 Task: Find connections with filter location Werl with filter topic #coronaviruswith filter profile language French with filter current company Cadila Pharmaceuticals Limited with filter school Deen Dayal Upadhyaya College with filter industry Reupholstery and Furniture Repair with filter service category Resume Writing with filter keywords title Hotel Receptionist
Action: Mouse moved to (520, 75)
Screenshot: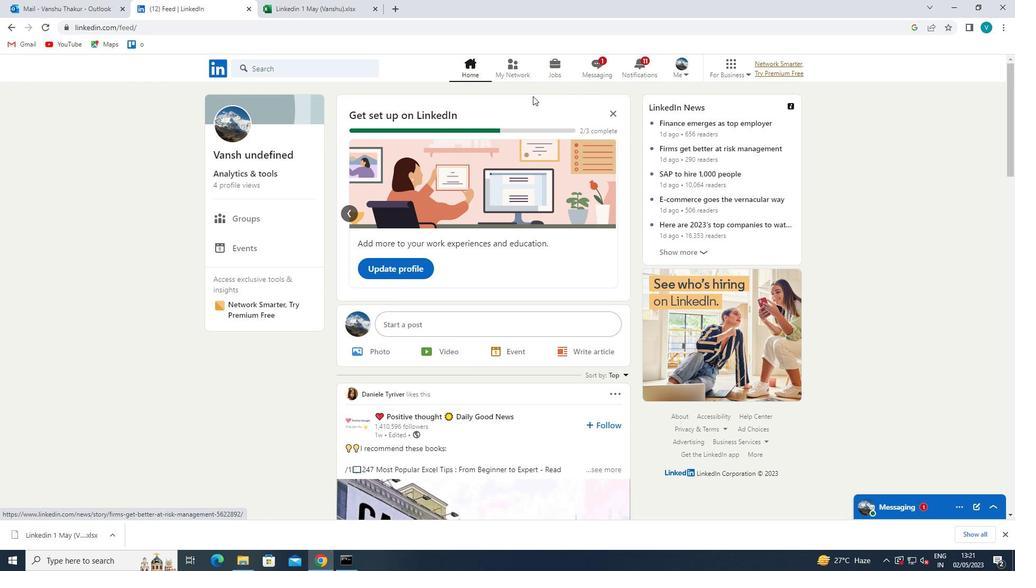 
Action: Mouse pressed left at (520, 75)
Screenshot: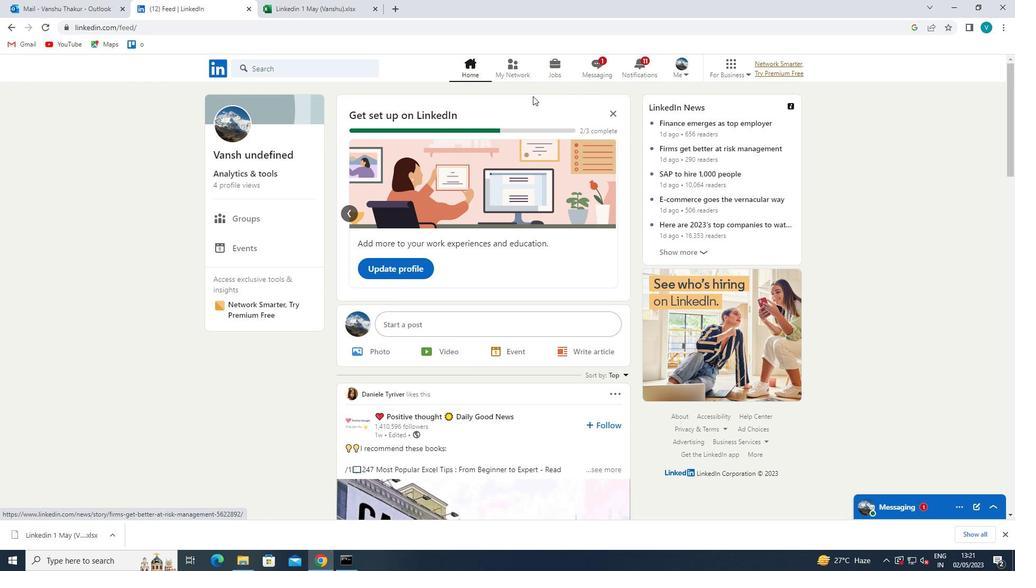 
Action: Mouse moved to (280, 127)
Screenshot: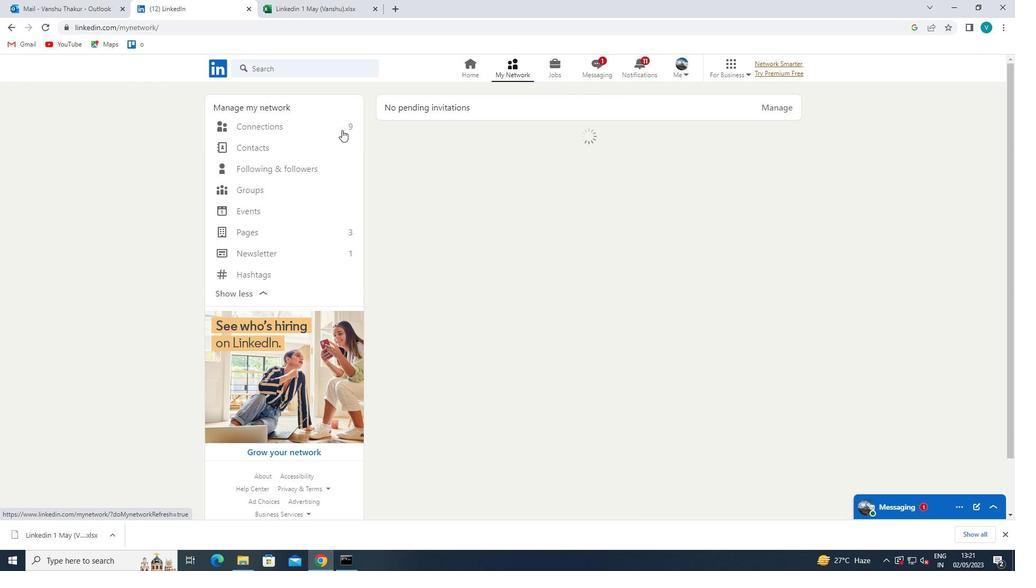
Action: Mouse pressed left at (280, 127)
Screenshot: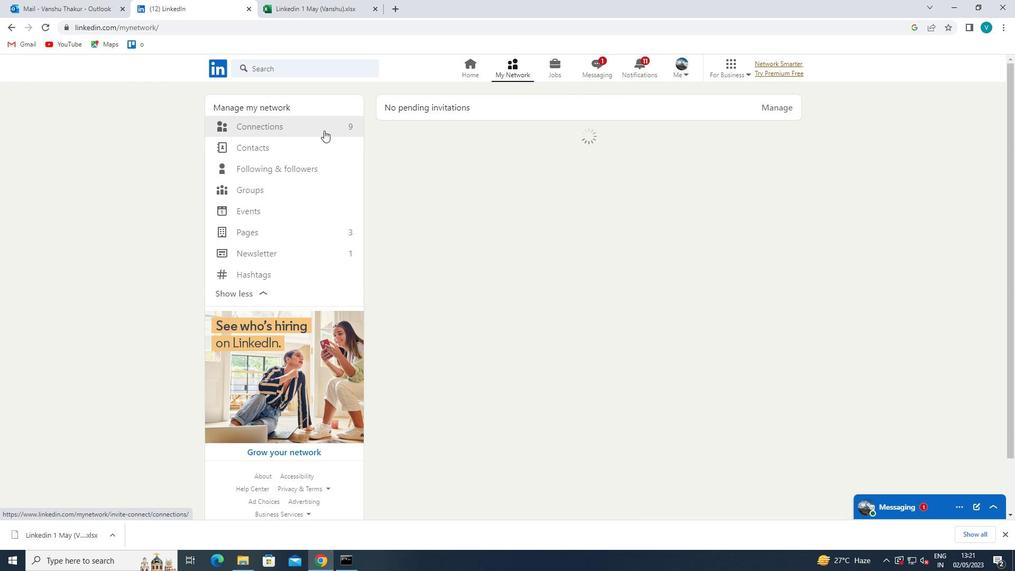 
Action: Mouse moved to (583, 127)
Screenshot: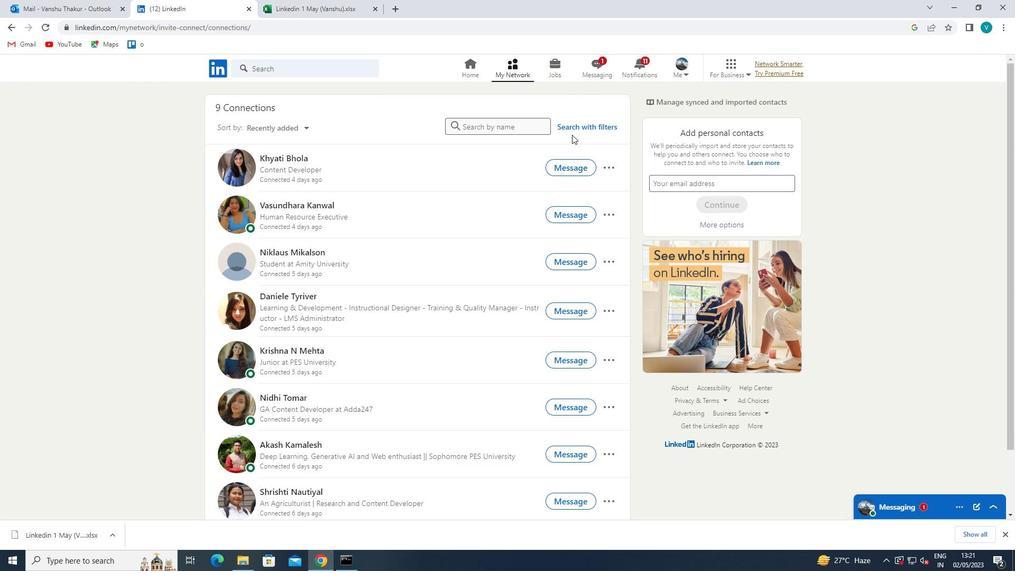 
Action: Mouse pressed left at (583, 127)
Screenshot: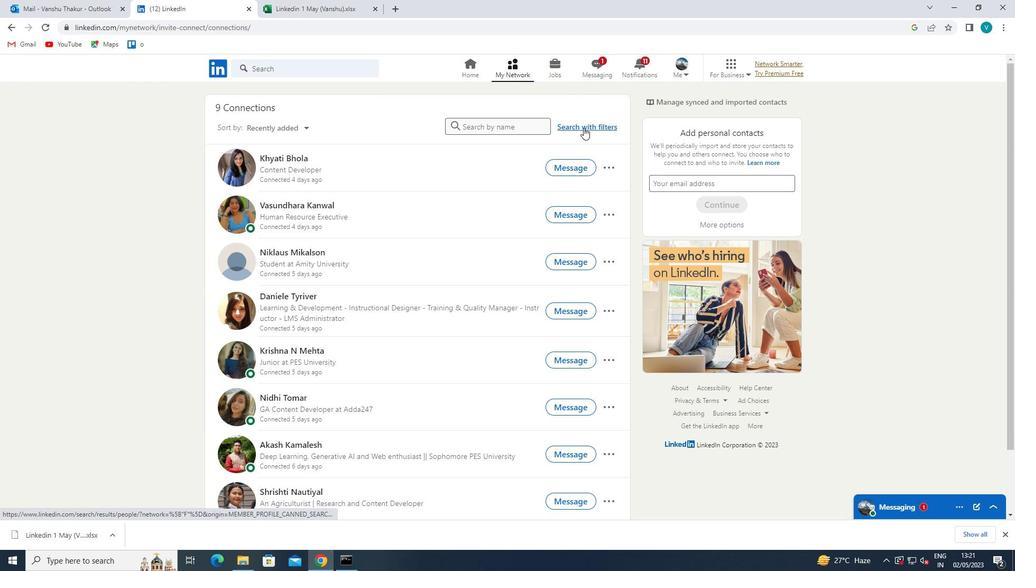 
Action: Mouse moved to (507, 102)
Screenshot: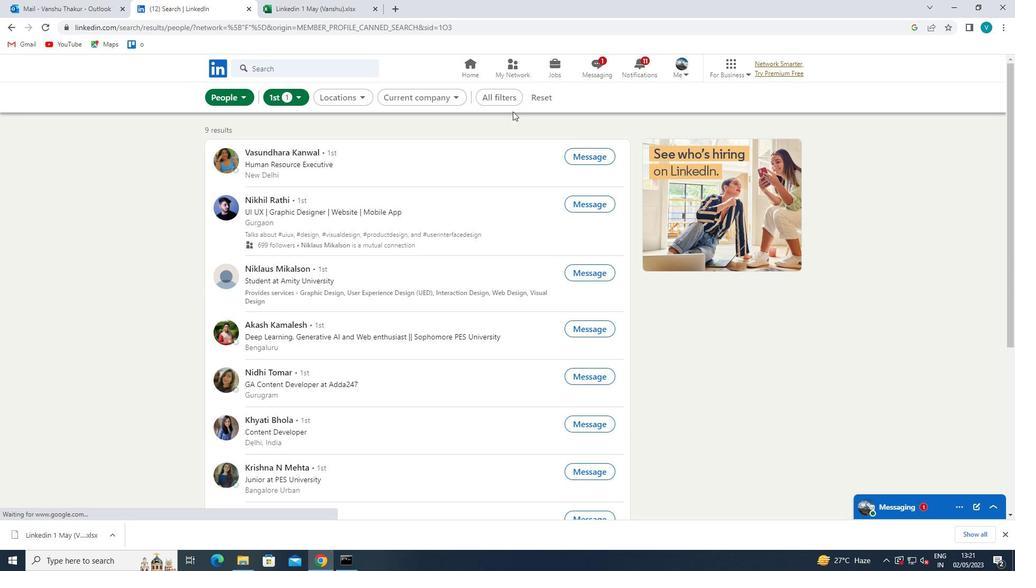 
Action: Mouse pressed left at (507, 102)
Screenshot: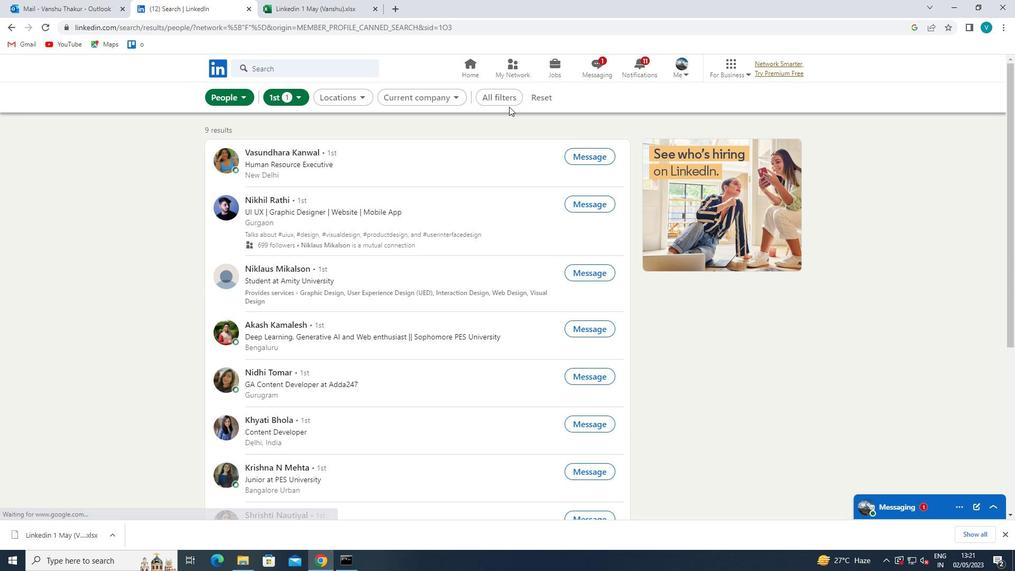 
Action: Mouse moved to (785, 223)
Screenshot: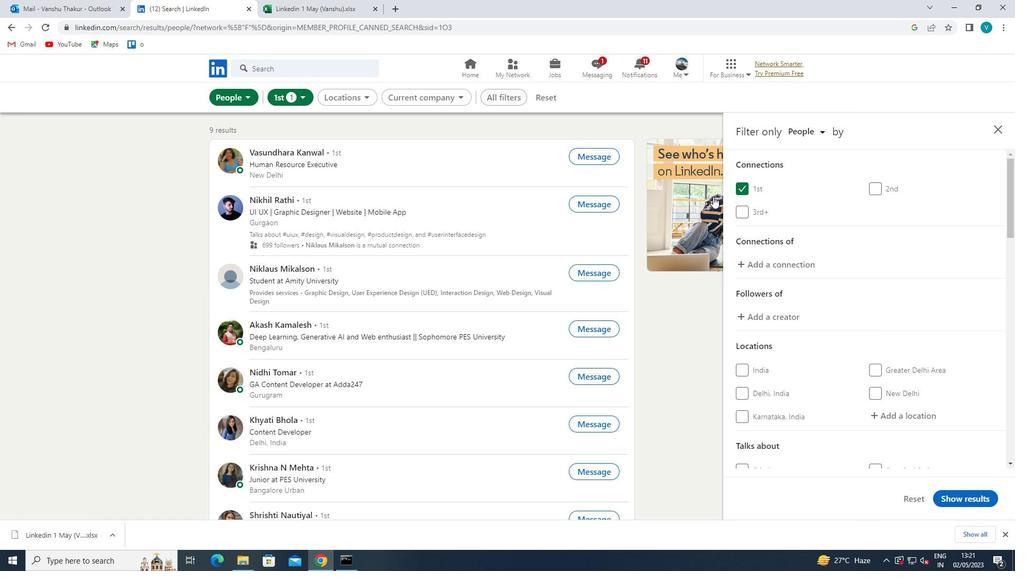 
Action: Mouse scrolled (785, 222) with delta (0, 0)
Screenshot: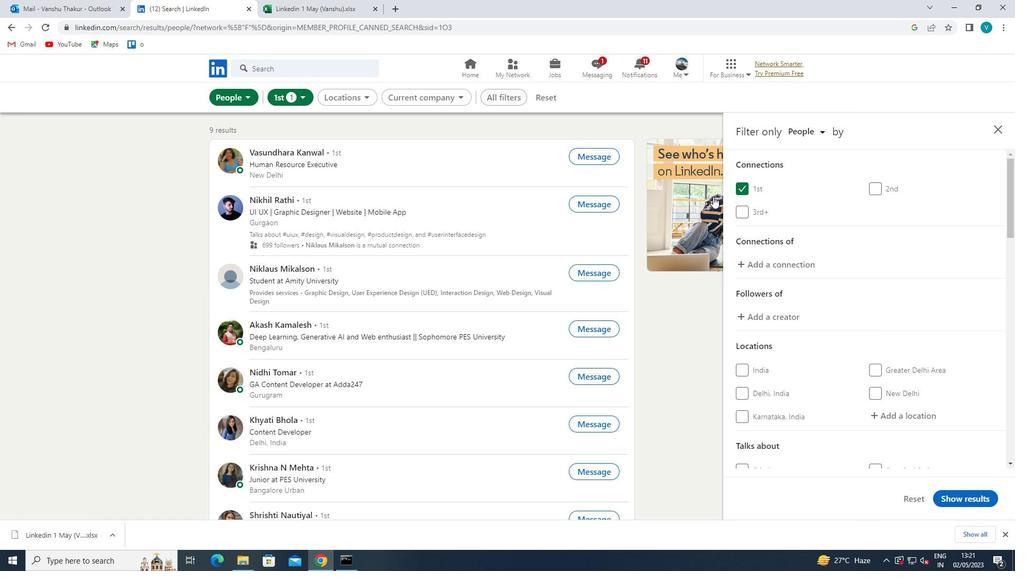 
Action: Mouse moved to (890, 361)
Screenshot: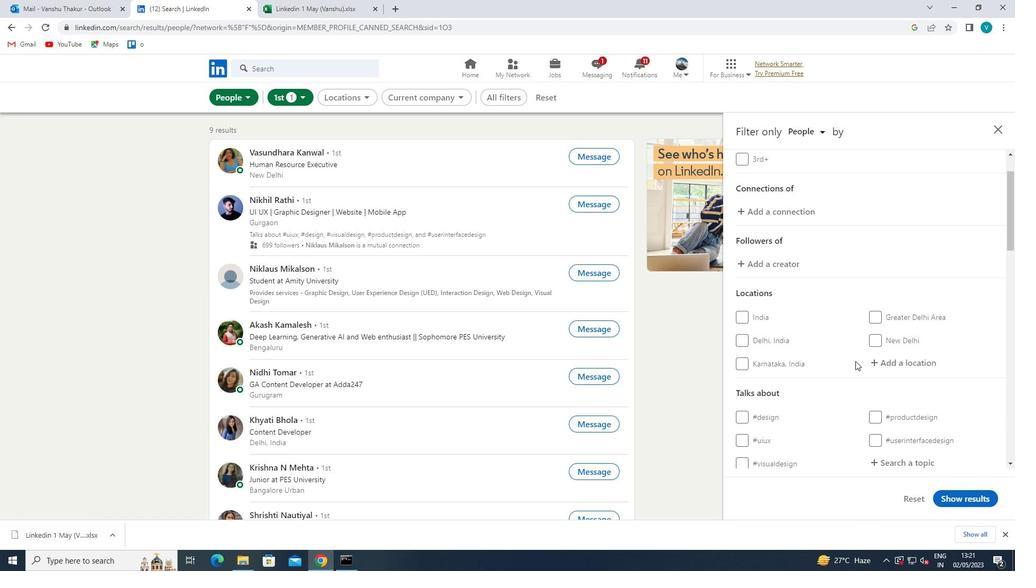 
Action: Mouse pressed left at (890, 361)
Screenshot: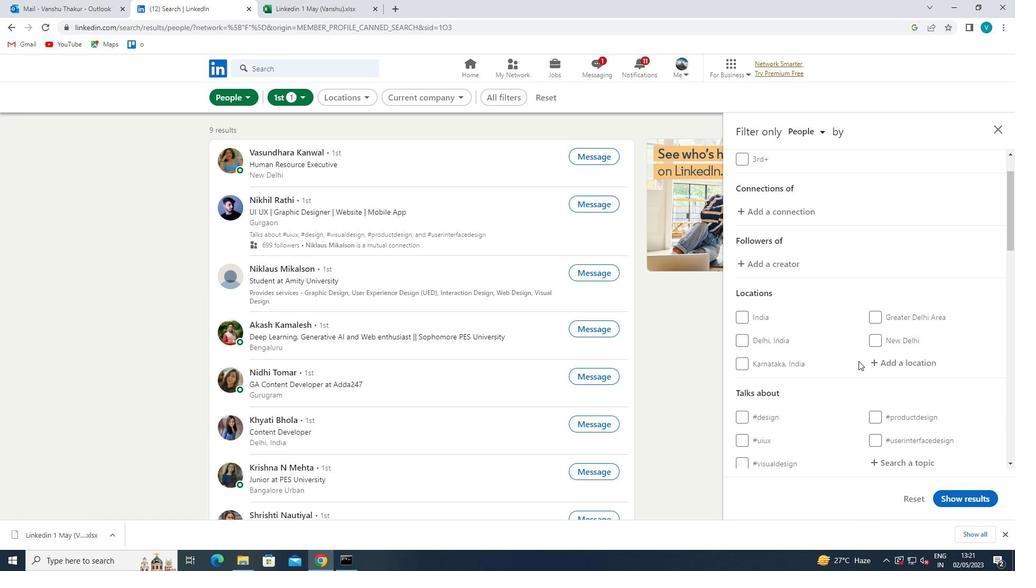 
Action: Mouse moved to (890, 360)
Screenshot: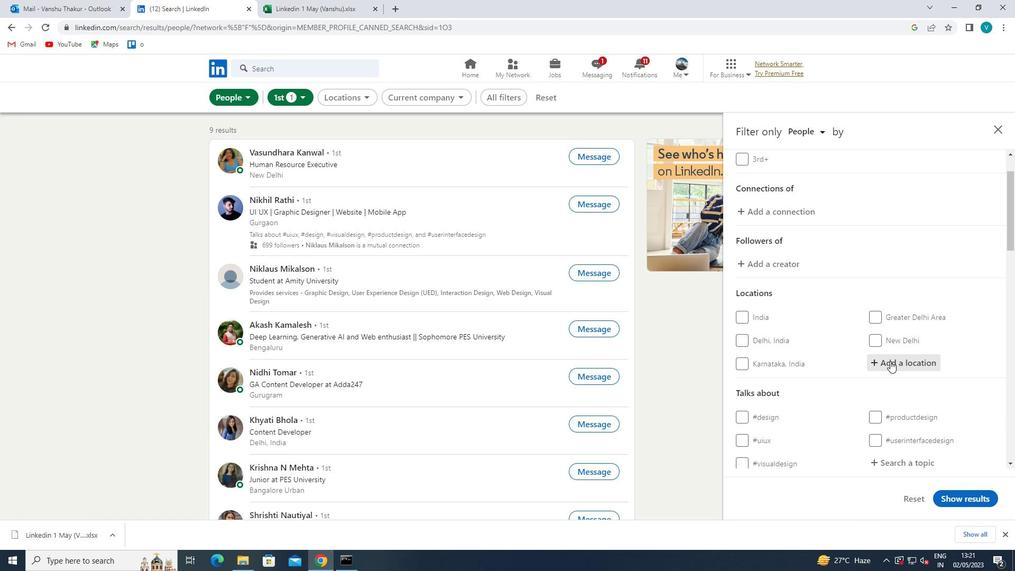 
Action: Key pressed <Key.shift>WERL
Screenshot: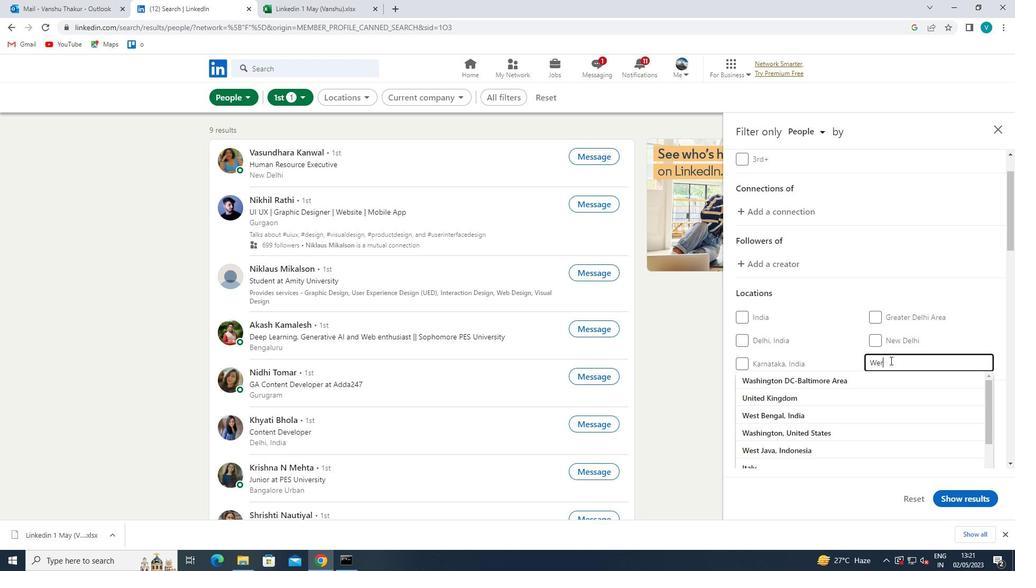 
Action: Mouse moved to (846, 381)
Screenshot: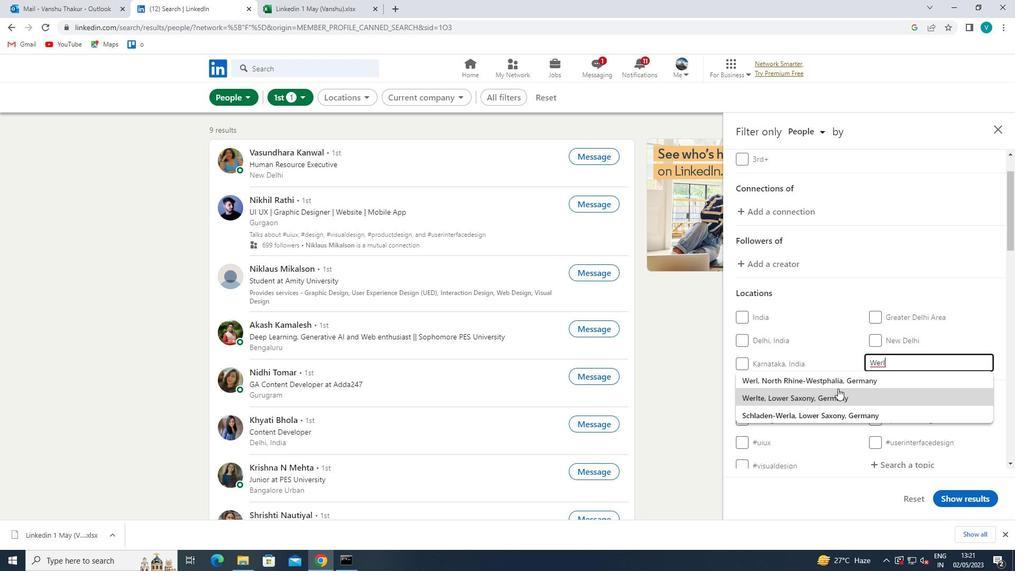 
Action: Mouse pressed left at (846, 381)
Screenshot: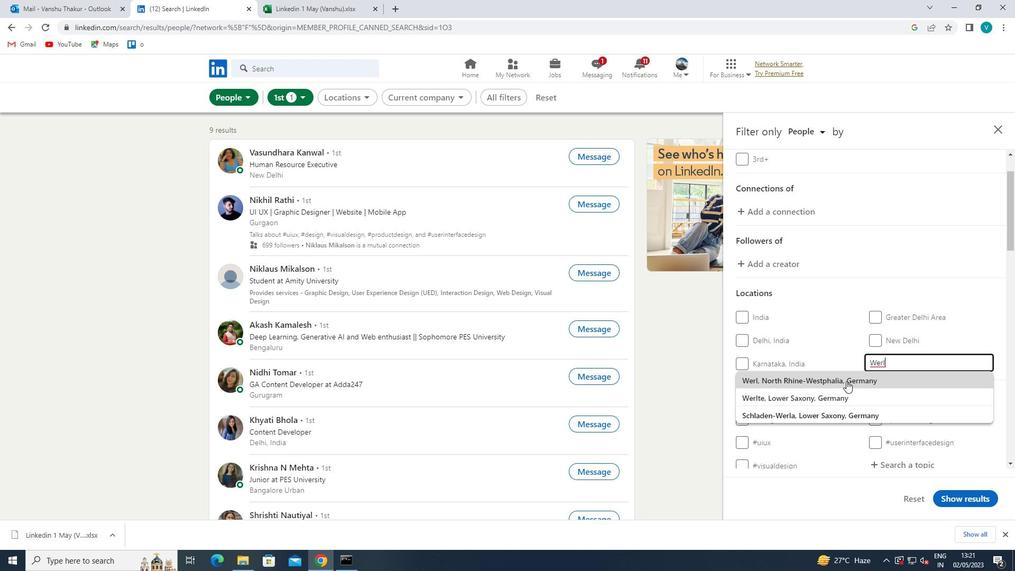 
Action: Mouse moved to (874, 349)
Screenshot: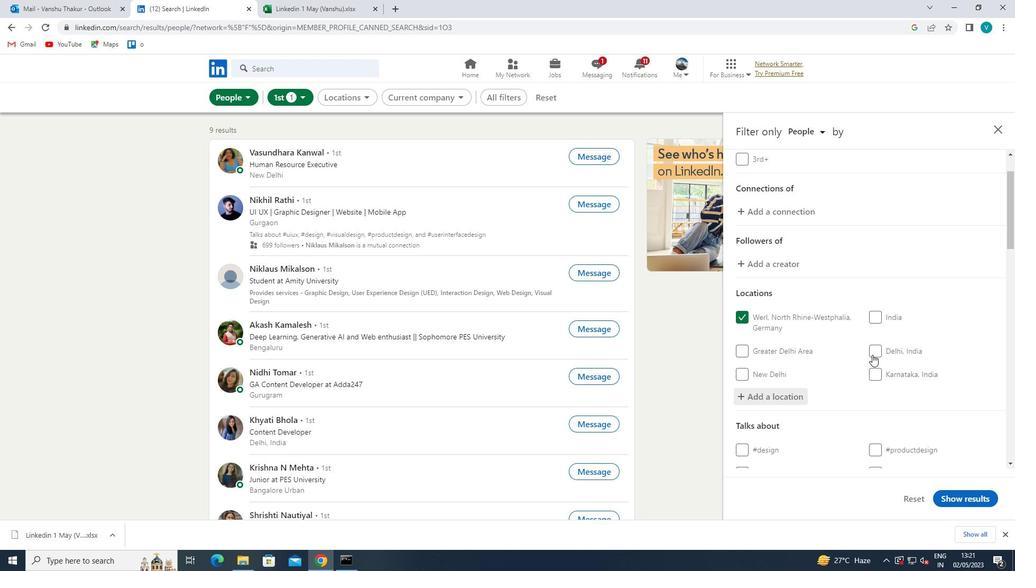 
Action: Mouse scrolled (874, 348) with delta (0, 0)
Screenshot: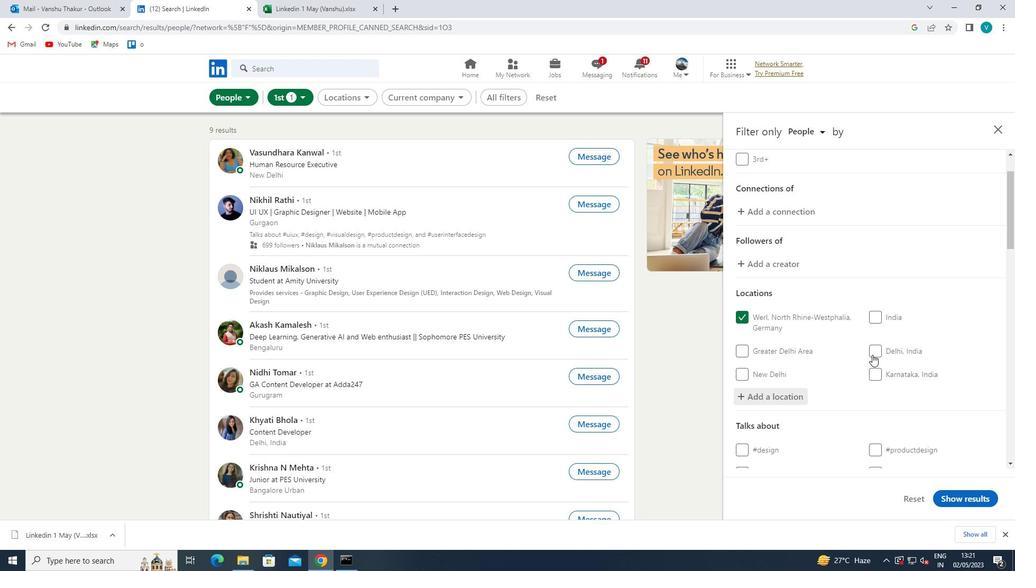 
Action: Mouse scrolled (874, 348) with delta (0, 0)
Screenshot: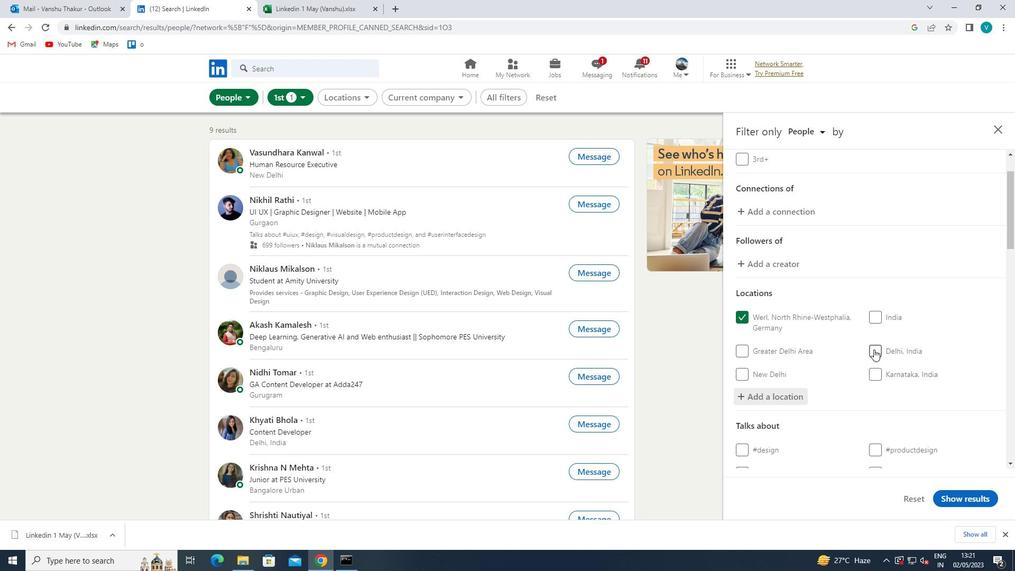 
Action: Mouse scrolled (874, 348) with delta (0, 0)
Screenshot: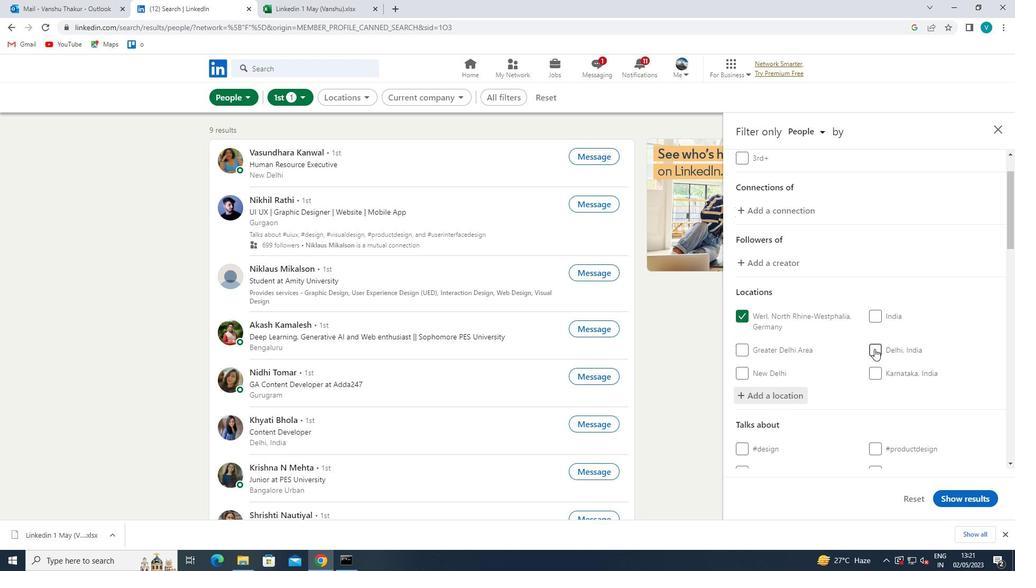 
Action: Mouse scrolled (874, 348) with delta (0, 0)
Screenshot: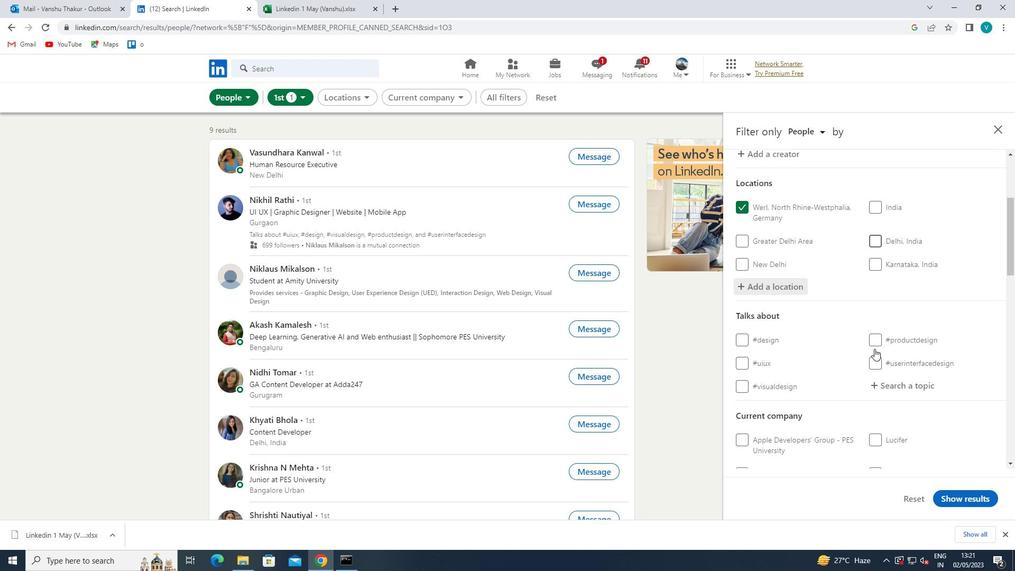 
Action: Mouse moved to (905, 279)
Screenshot: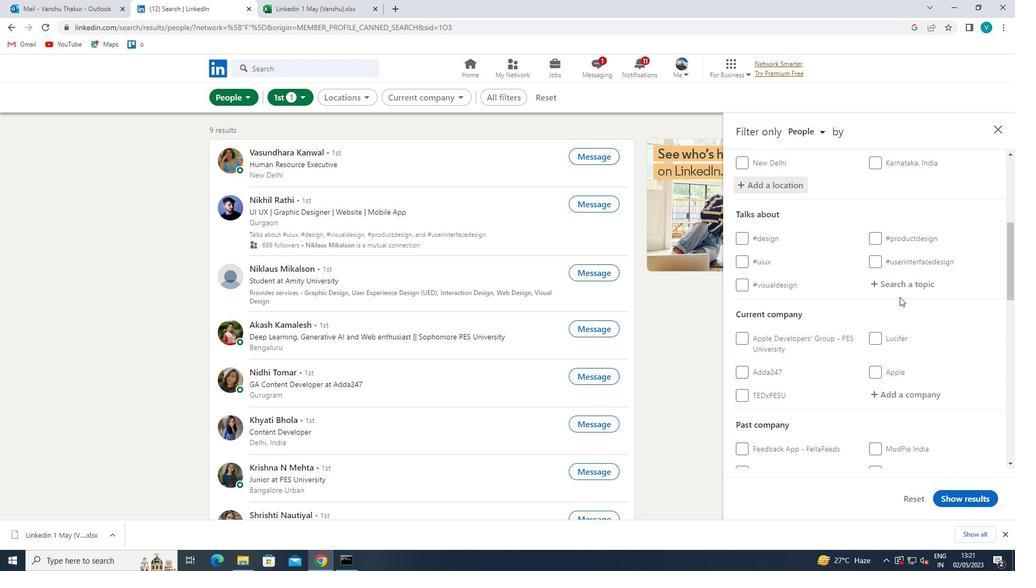 
Action: Mouse pressed left at (905, 279)
Screenshot: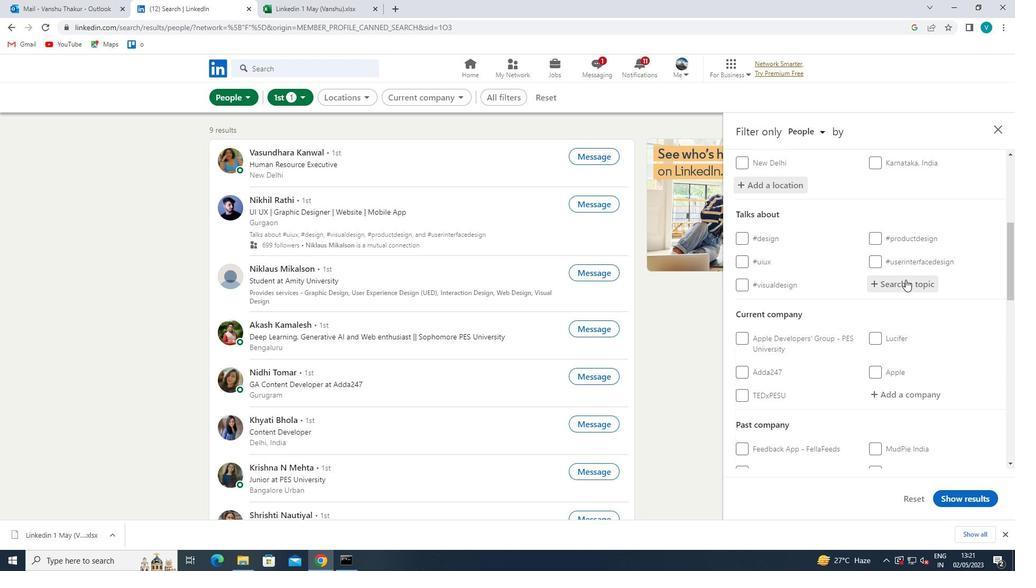
Action: Key pressed <Key.shift>#CORONAVIRUS
Screenshot: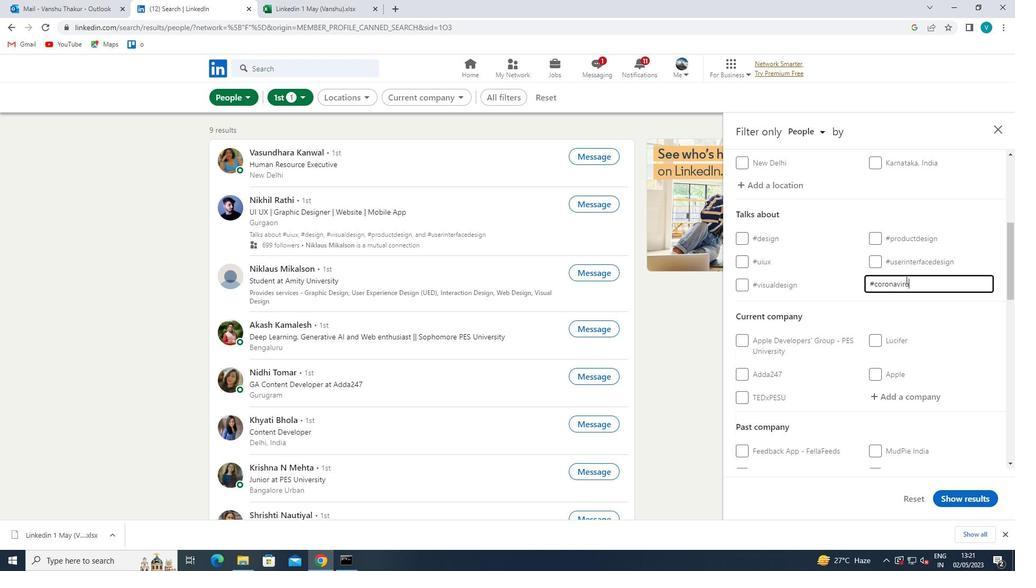 
Action: Mouse moved to (860, 306)
Screenshot: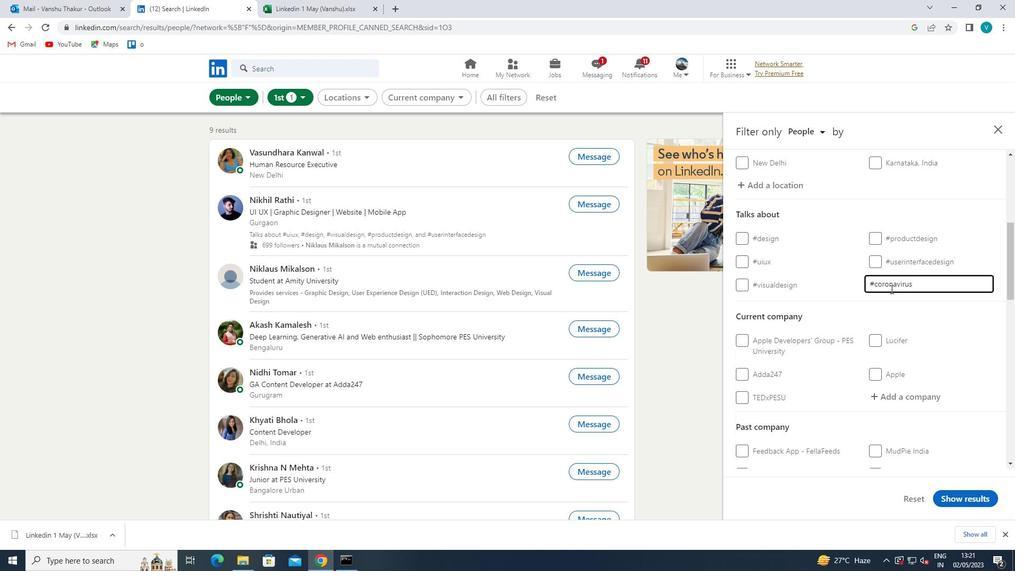 
Action: Mouse pressed left at (860, 306)
Screenshot: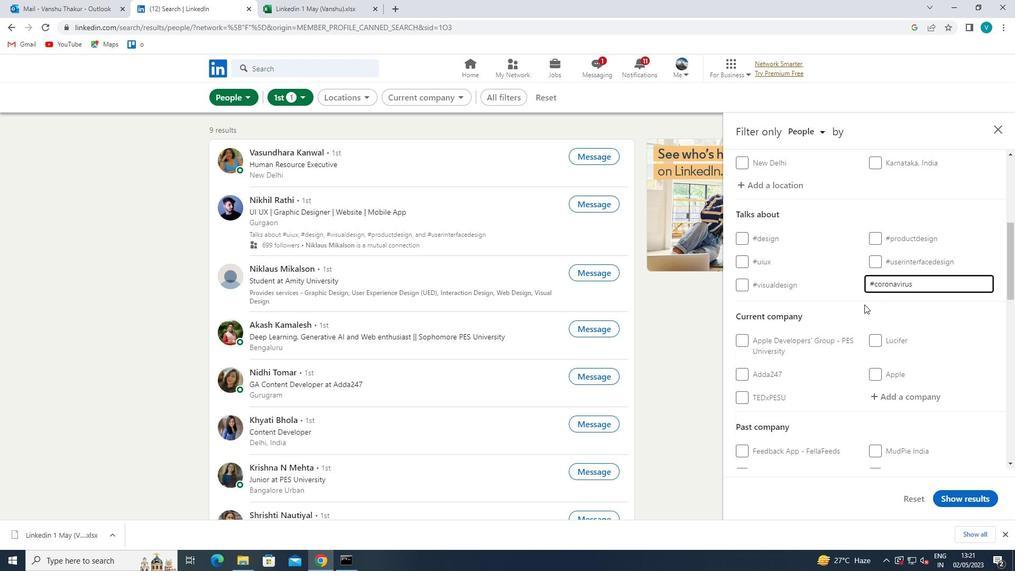 
Action: Mouse scrolled (860, 306) with delta (0, 0)
Screenshot: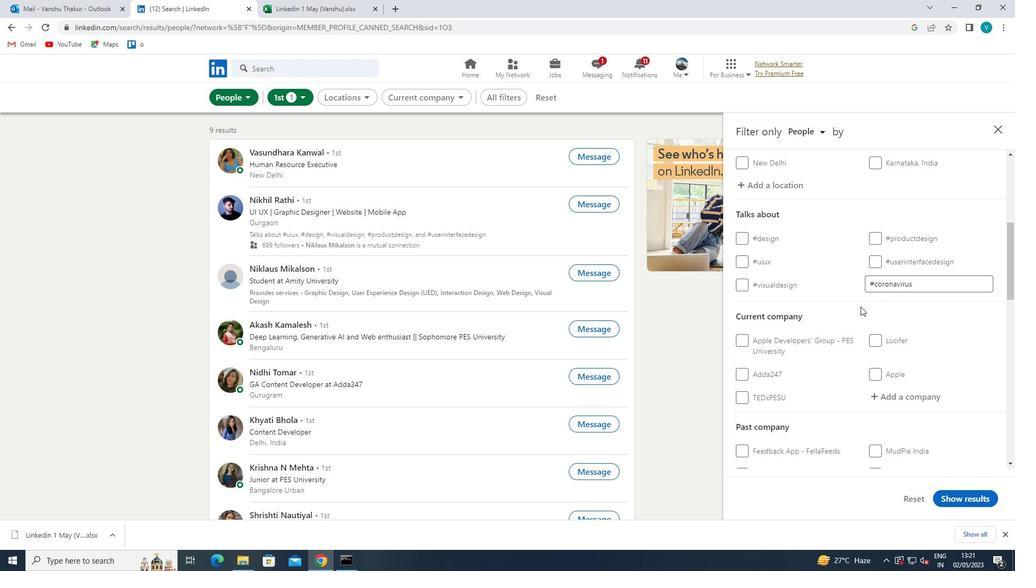
Action: Mouse scrolled (860, 306) with delta (0, 0)
Screenshot: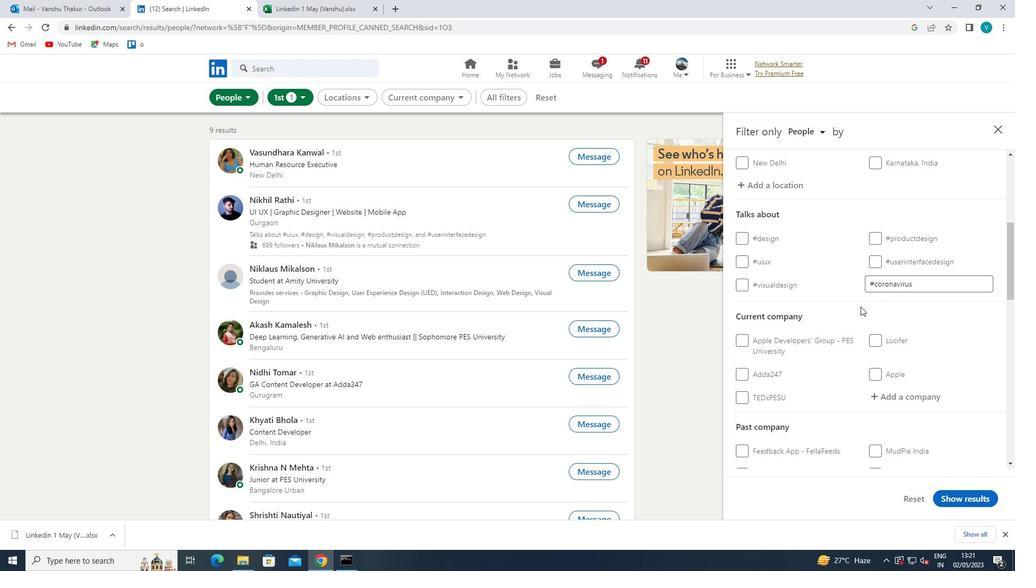 
Action: Mouse scrolled (860, 306) with delta (0, 0)
Screenshot: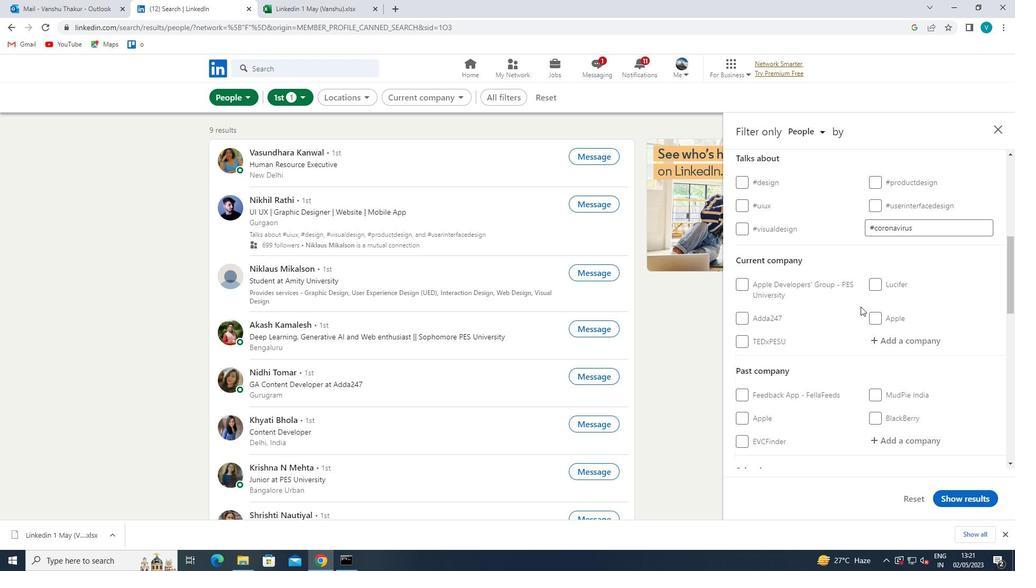 
Action: Mouse moved to (922, 242)
Screenshot: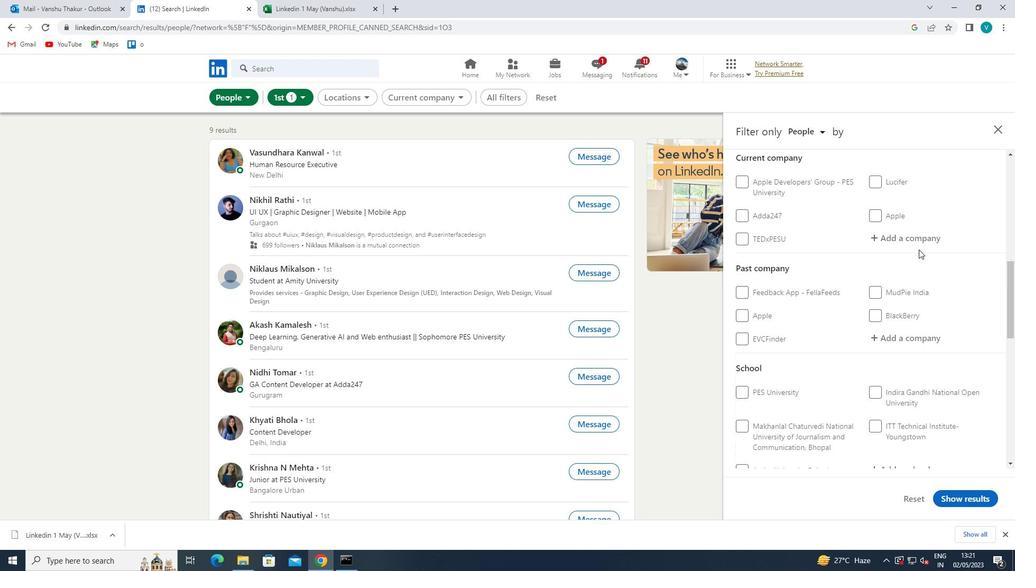 
Action: Mouse pressed left at (922, 242)
Screenshot: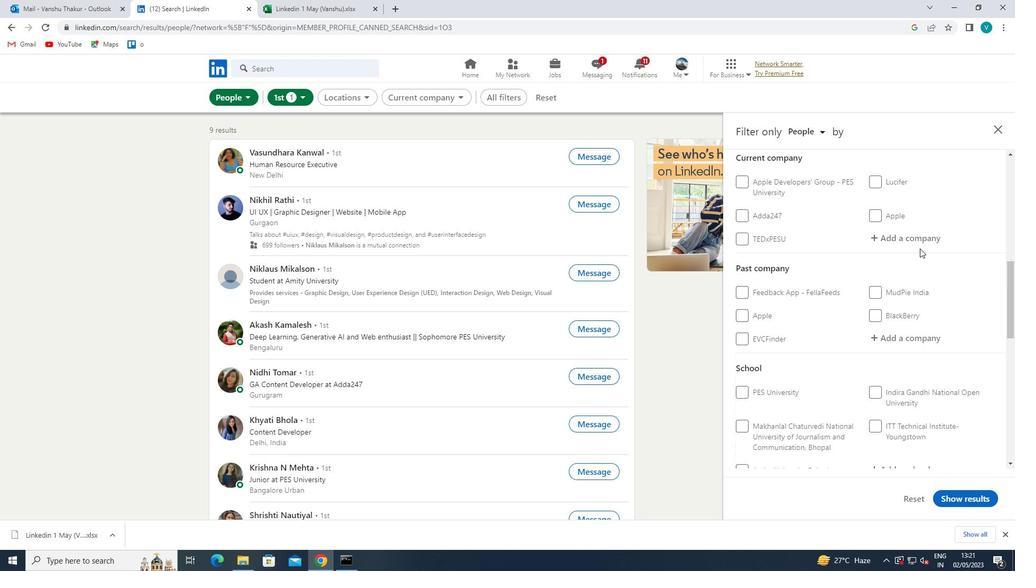 
Action: Key pressed <Key.shift>CADILA
Screenshot: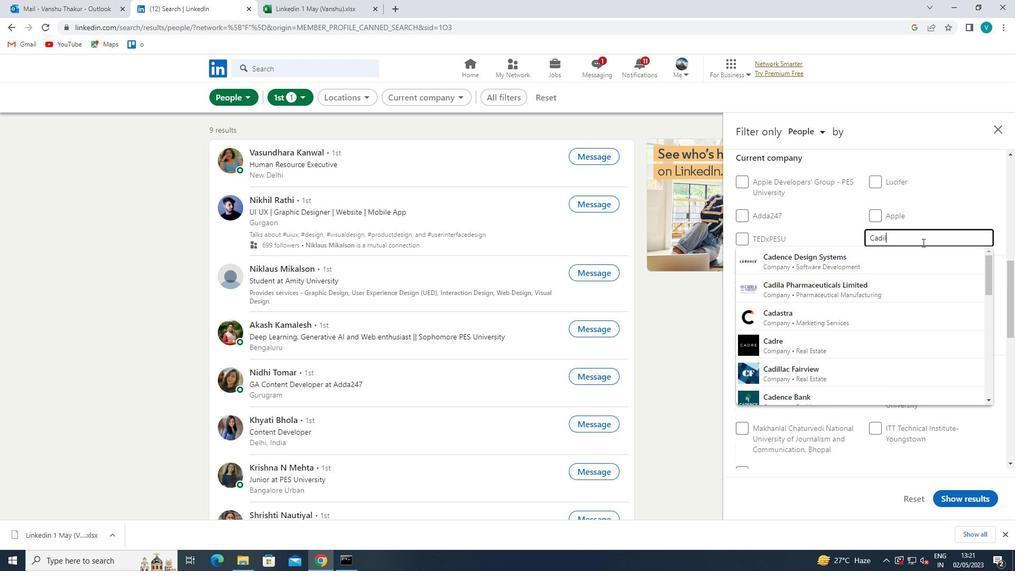 
Action: Mouse moved to (919, 255)
Screenshot: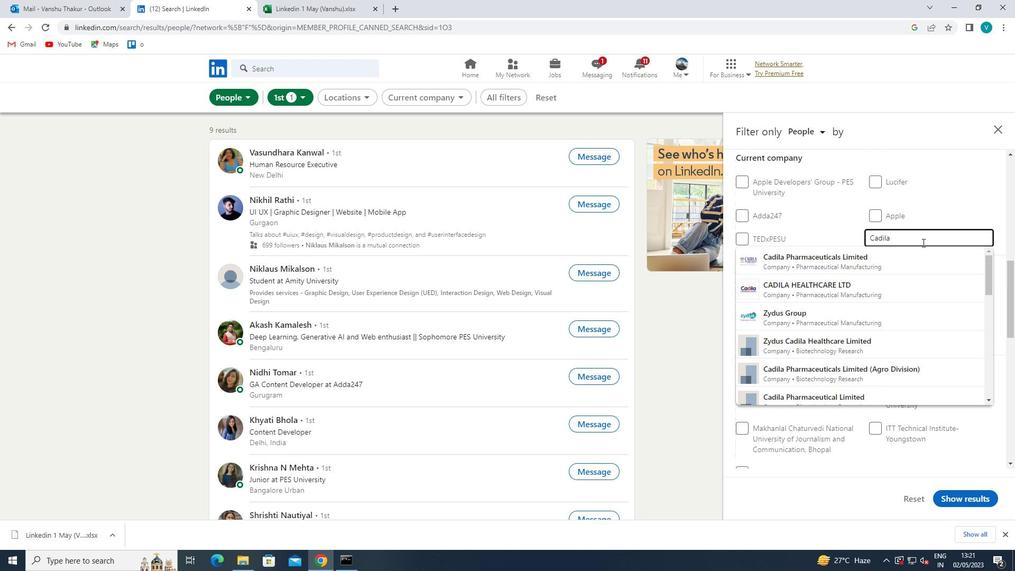 
Action: Mouse pressed left at (919, 255)
Screenshot: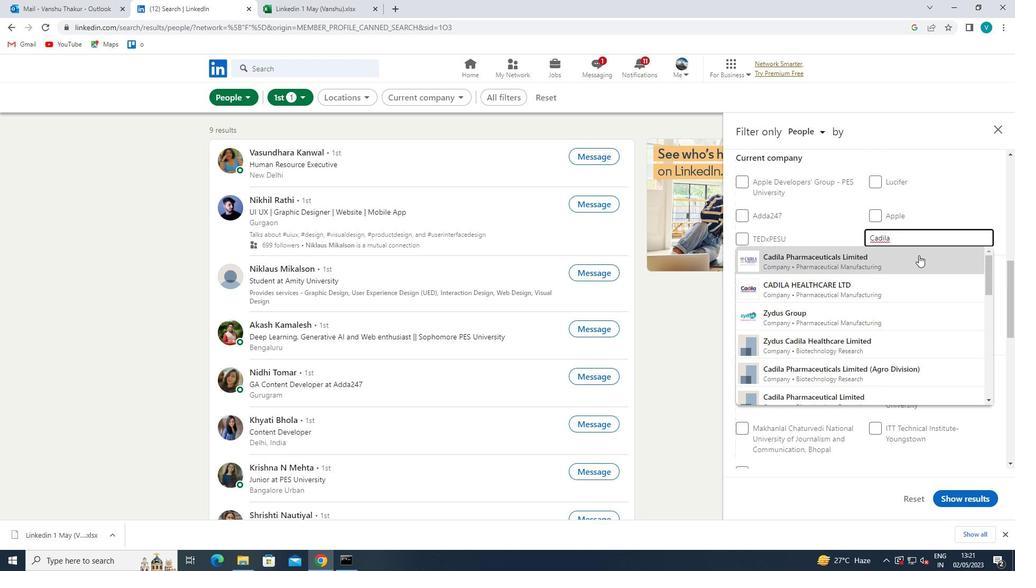 
Action: Mouse moved to (841, 295)
Screenshot: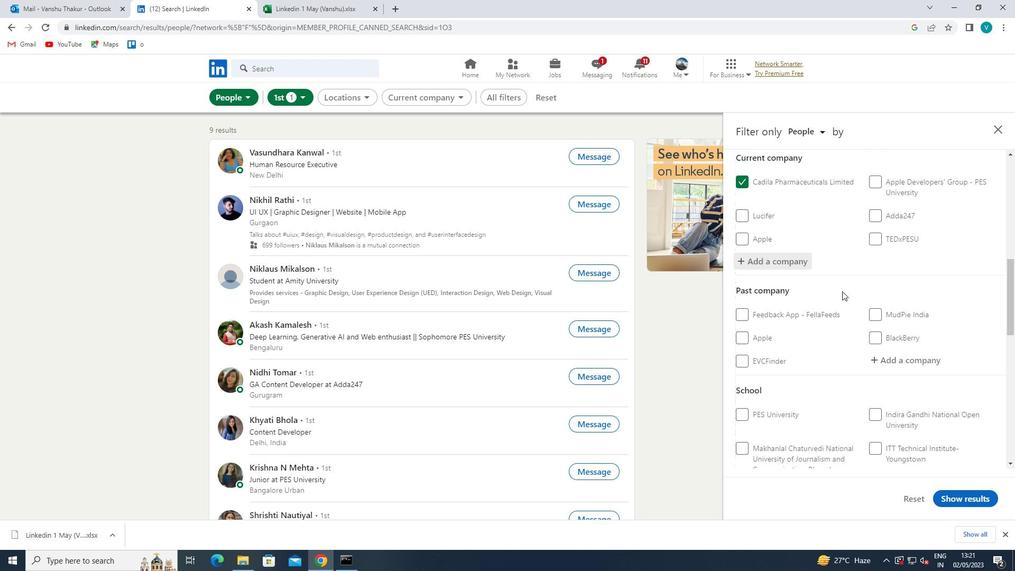 
Action: Mouse scrolled (841, 294) with delta (0, 0)
Screenshot: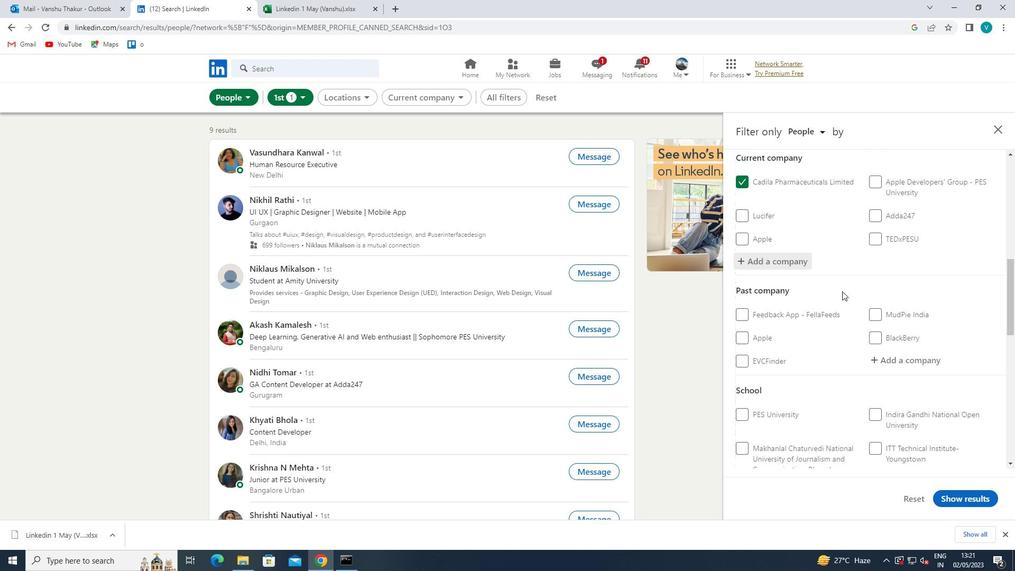 
Action: Mouse scrolled (841, 294) with delta (0, 0)
Screenshot: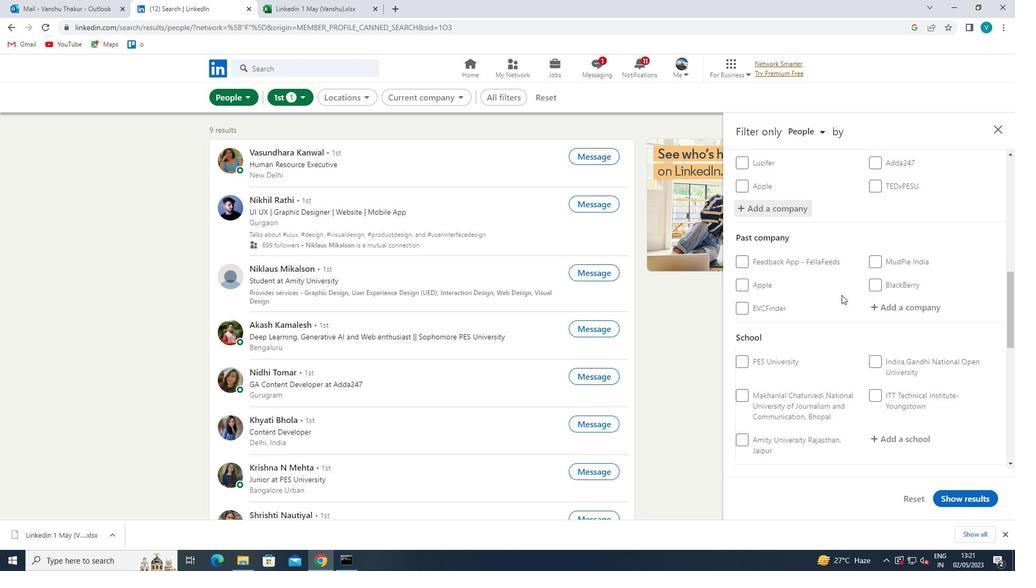 
Action: Mouse scrolled (841, 294) with delta (0, 0)
Screenshot: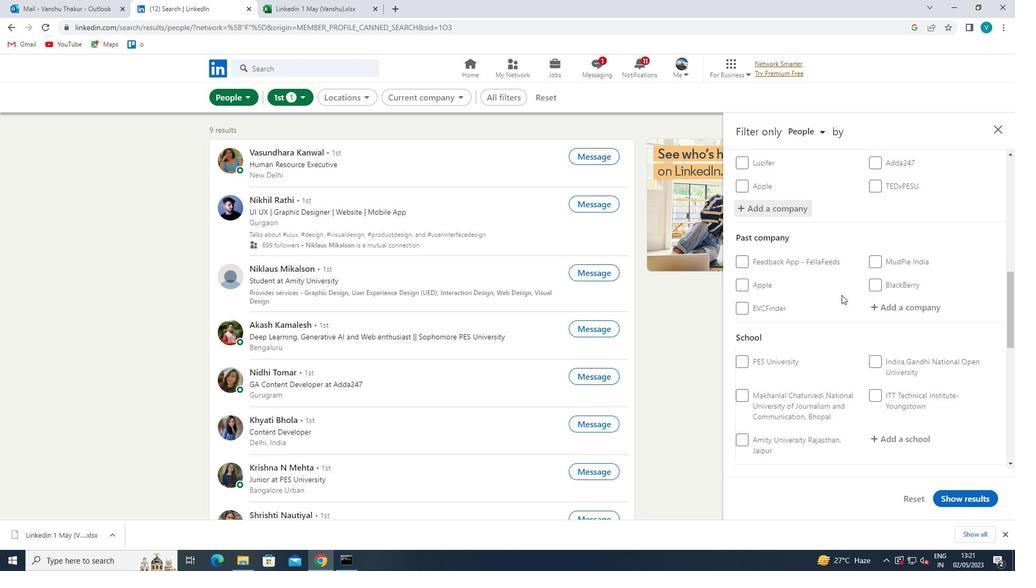 
Action: Mouse moved to (890, 334)
Screenshot: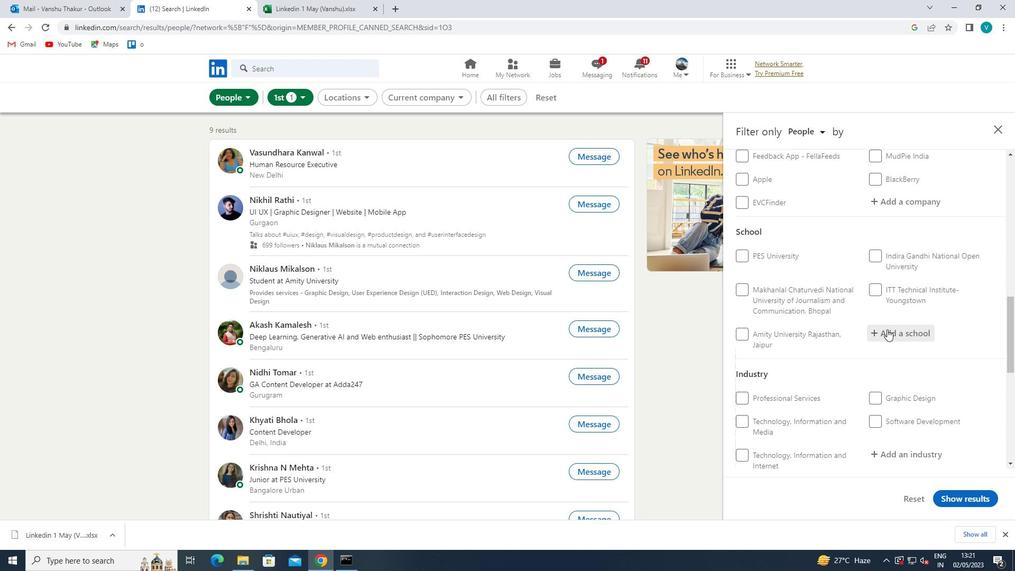 
Action: Mouse pressed left at (890, 334)
Screenshot: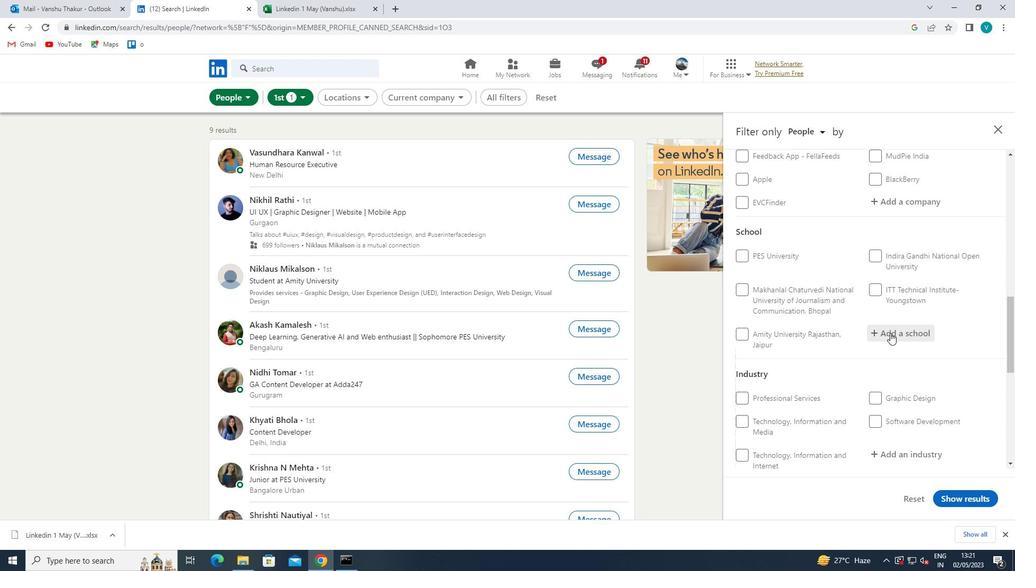 
Action: Key pressed <Key.shift>DEEN<Key.space><Key.shift>DAYAL<Key.space>
Screenshot: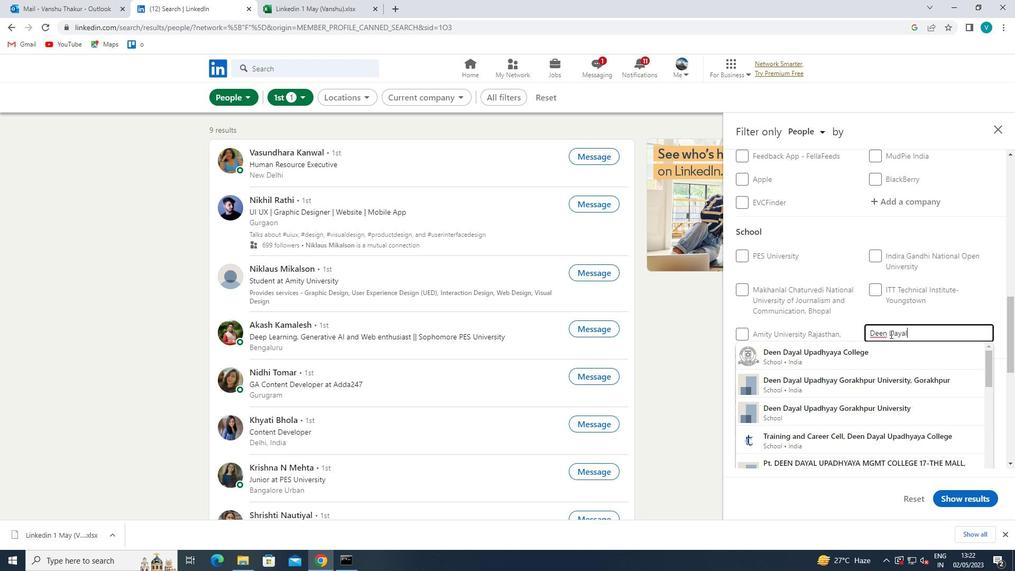 
Action: Mouse moved to (891, 356)
Screenshot: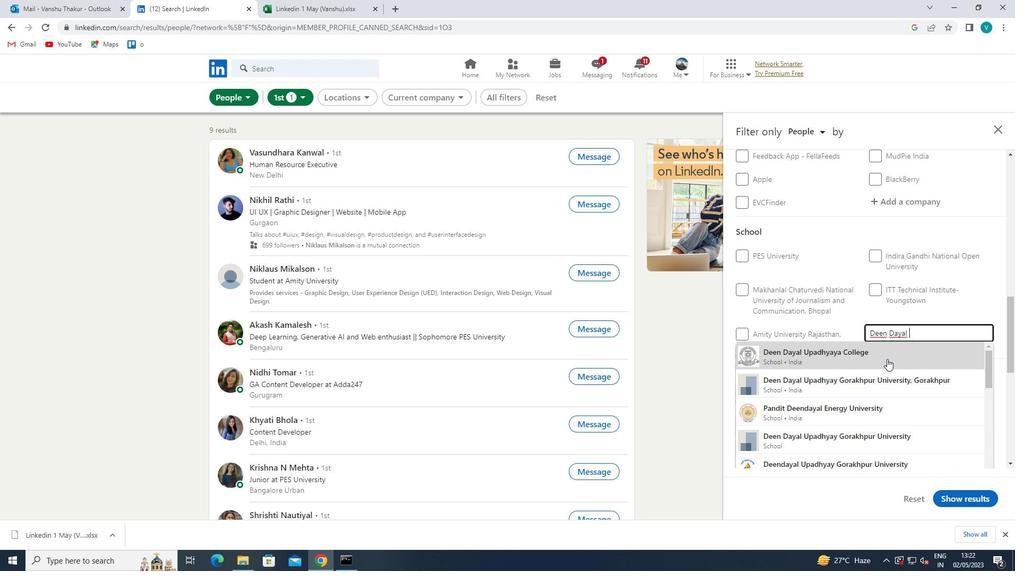 
Action: Mouse pressed left at (891, 356)
Screenshot: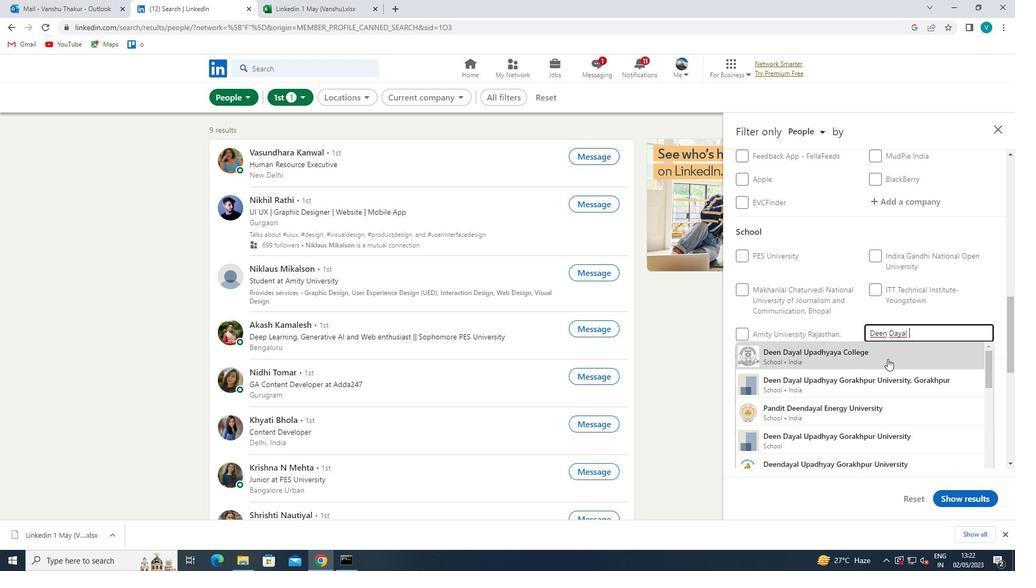 
Action: Mouse moved to (926, 327)
Screenshot: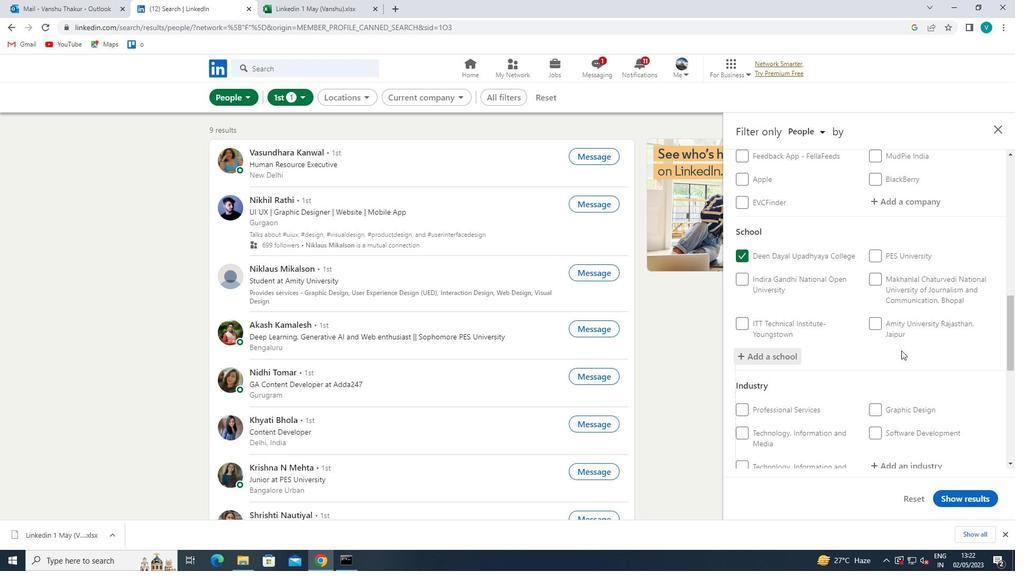 
Action: Mouse scrolled (926, 327) with delta (0, 0)
Screenshot: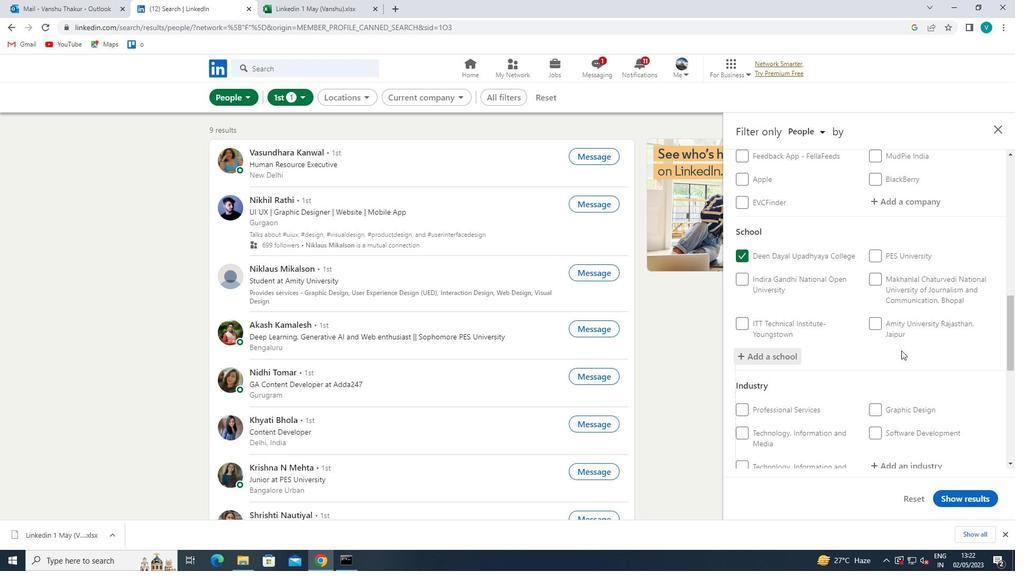 
Action: Mouse moved to (927, 326)
Screenshot: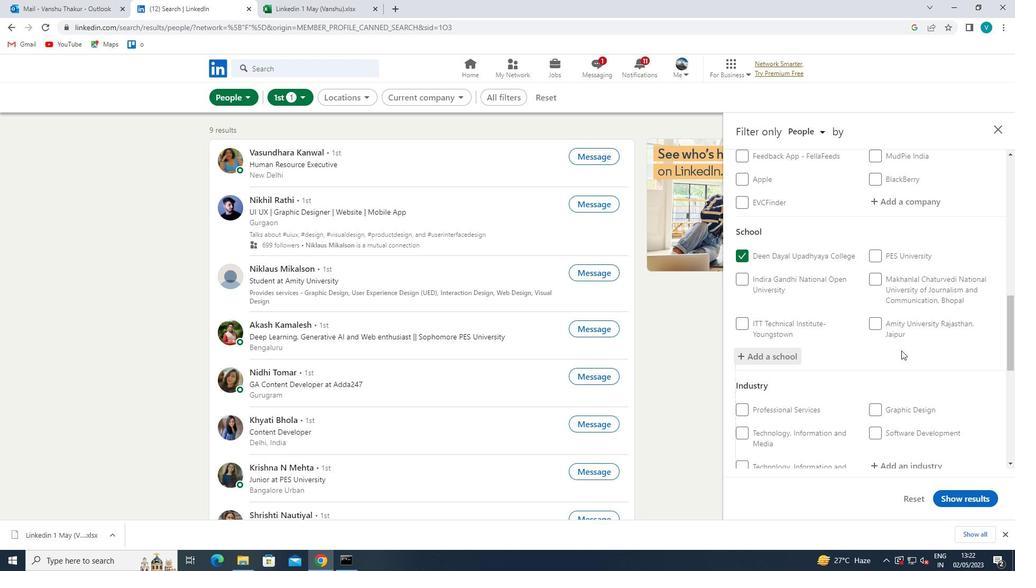 
Action: Mouse scrolled (927, 326) with delta (0, 0)
Screenshot: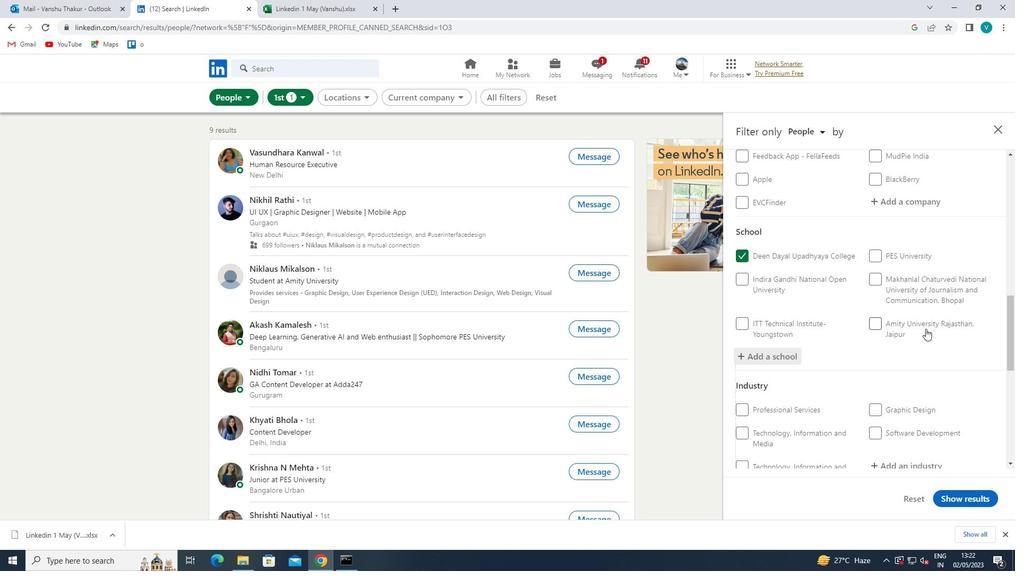 
Action: Mouse moved to (928, 350)
Screenshot: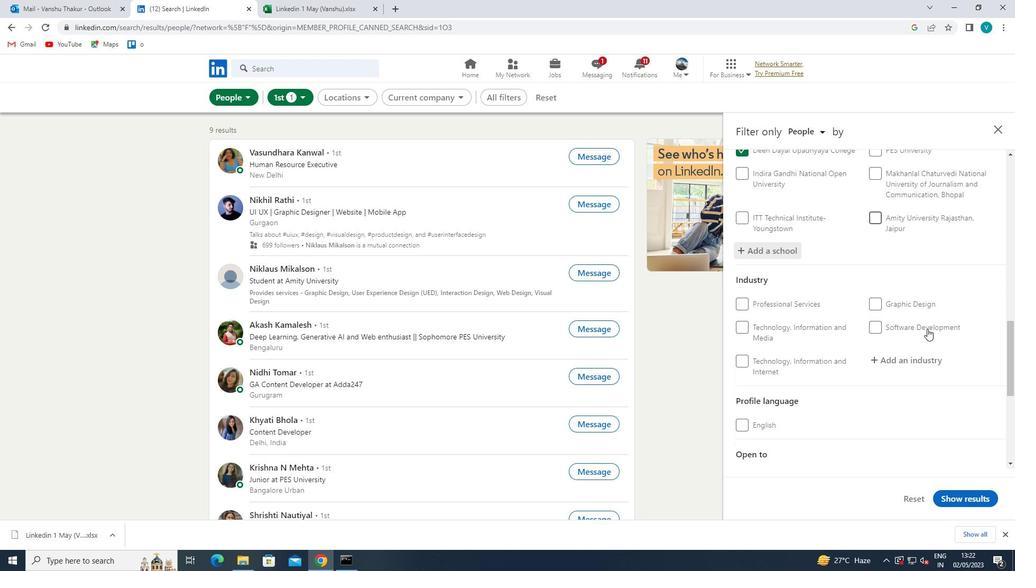 
Action: Mouse pressed left at (928, 350)
Screenshot: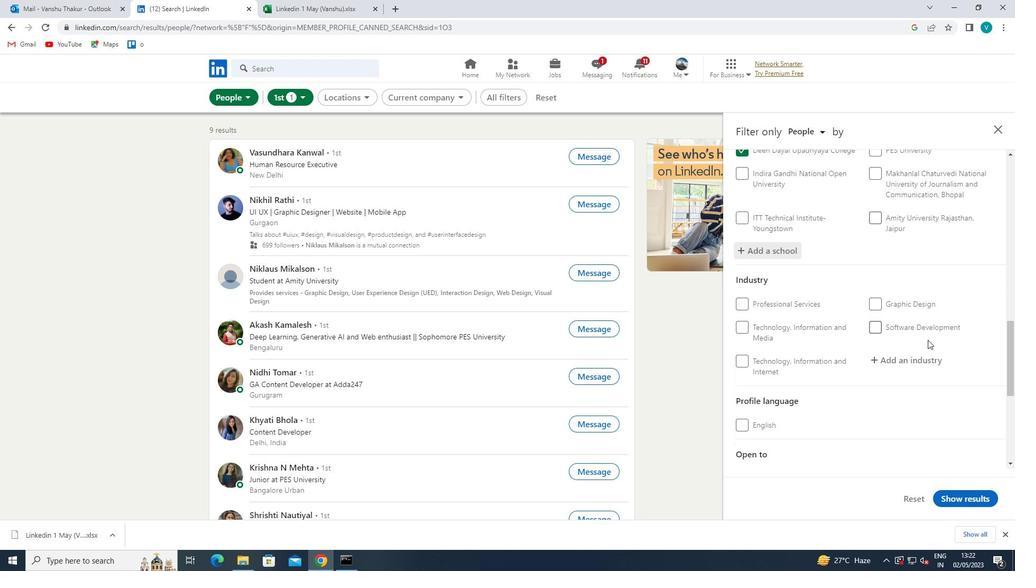 
Action: Mouse moved to (928, 356)
Screenshot: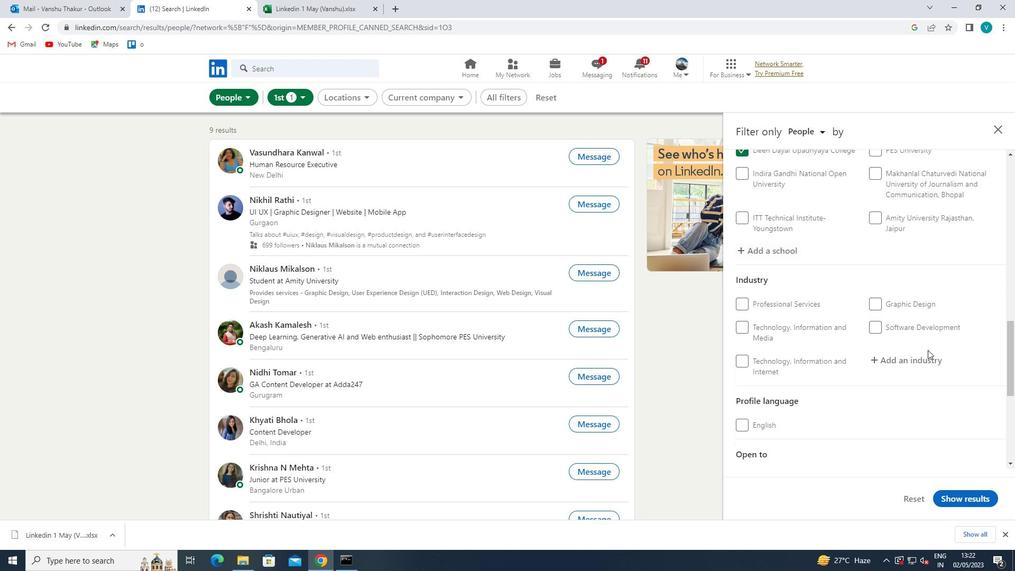 
Action: Mouse pressed left at (928, 356)
Screenshot: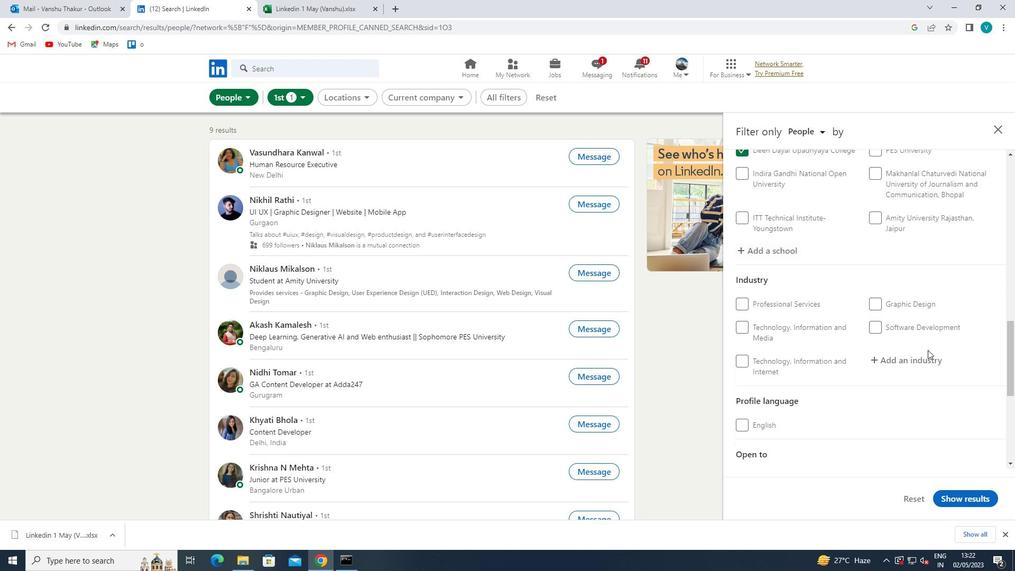 
Action: Mouse moved to (928, 356)
Screenshot: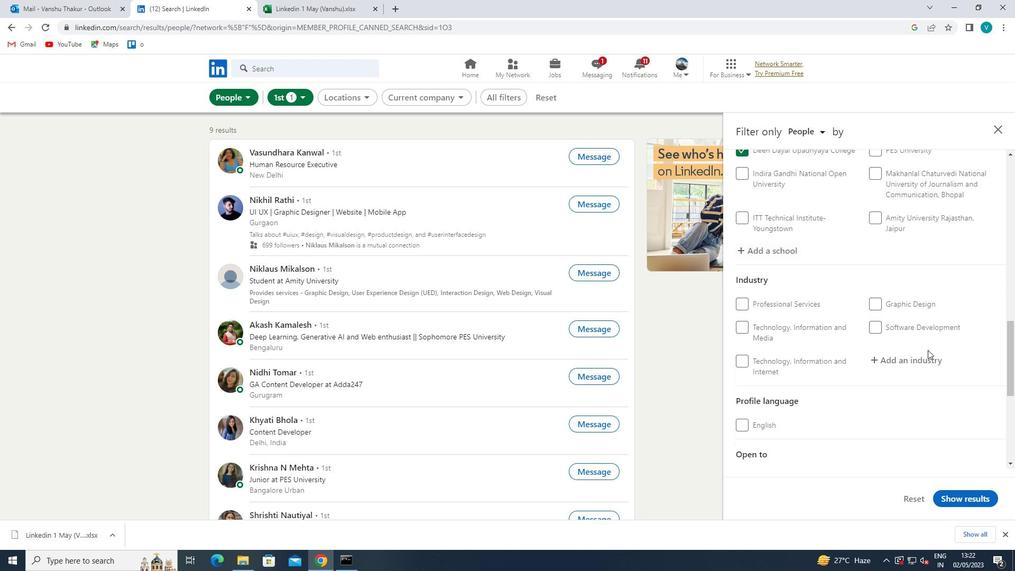 
Action: Key pressed <Key.shift>REU
Screenshot: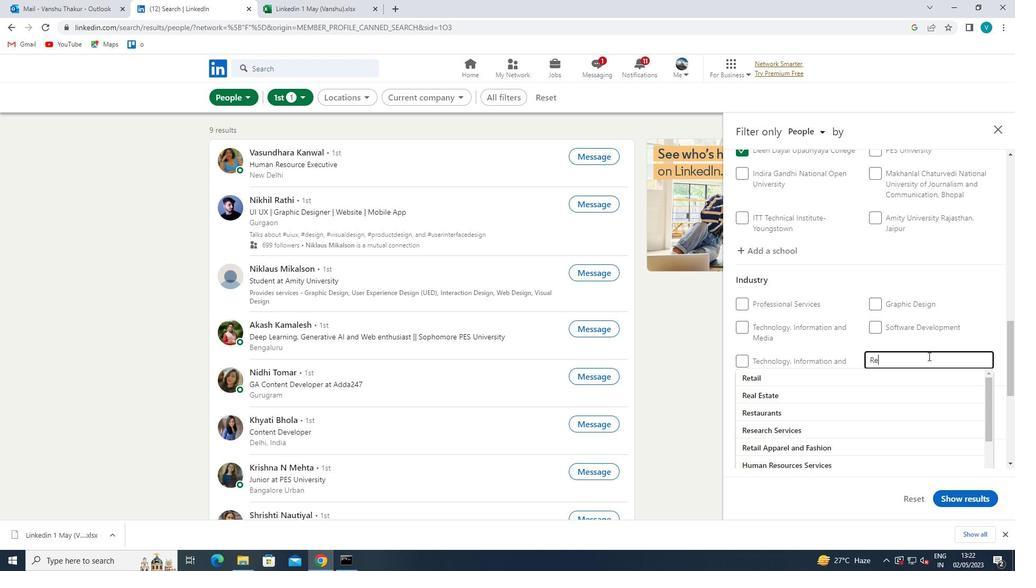 
Action: Mouse moved to (910, 371)
Screenshot: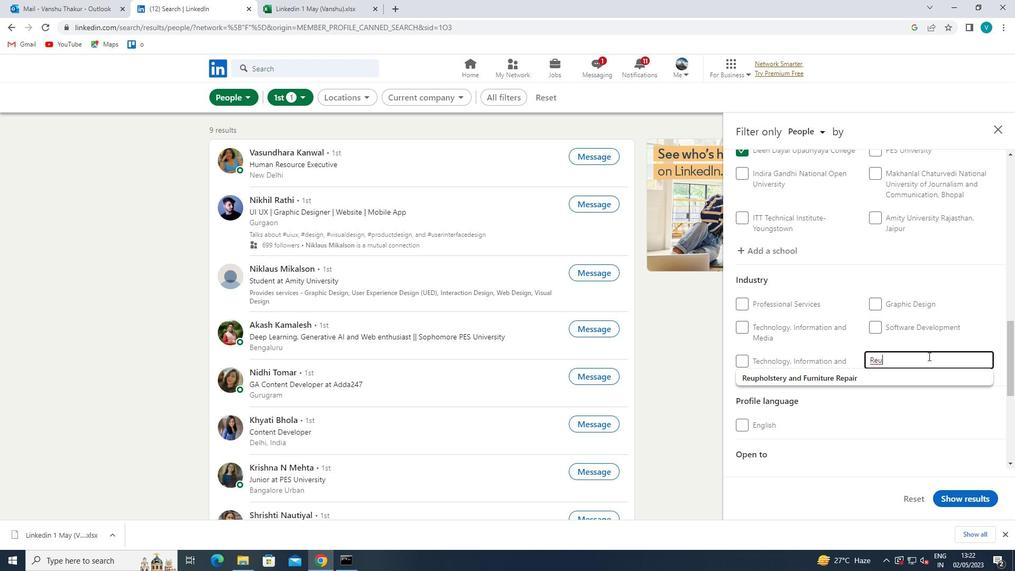 
Action: Mouse pressed left at (910, 371)
Screenshot: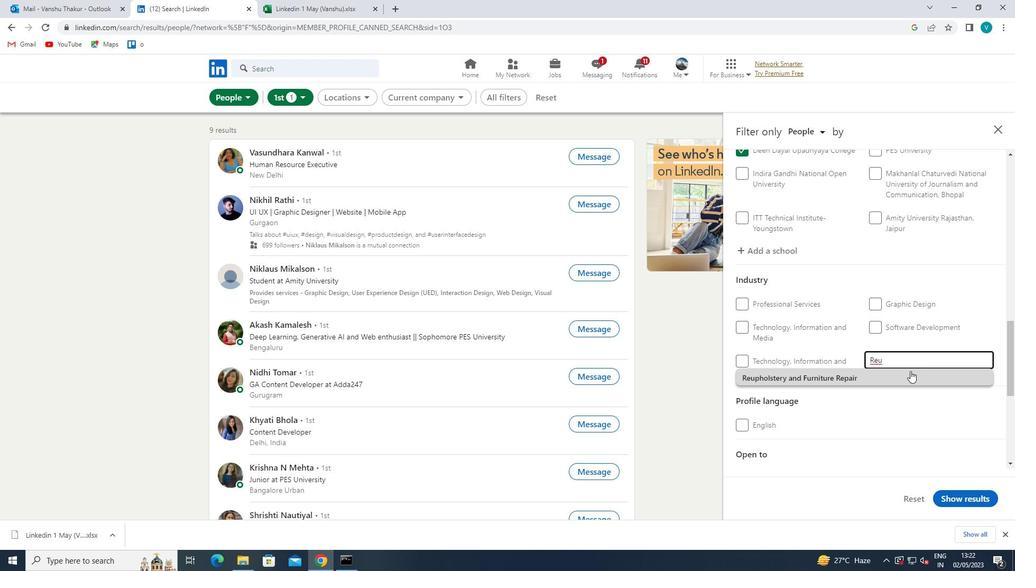 
Action: Mouse moved to (909, 373)
Screenshot: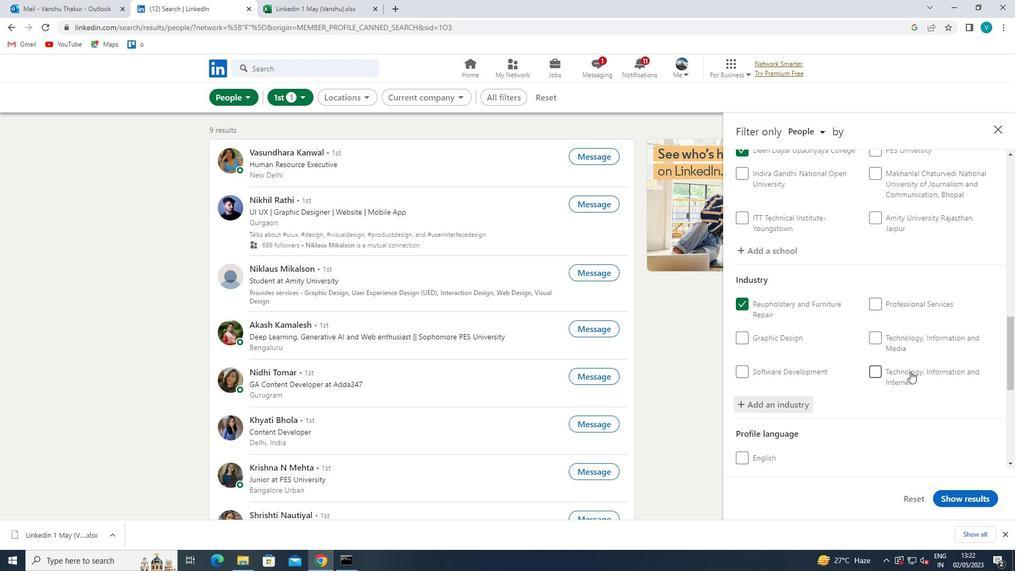 
Action: Mouse scrolled (909, 373) with delta (0, 0)
Screenshot: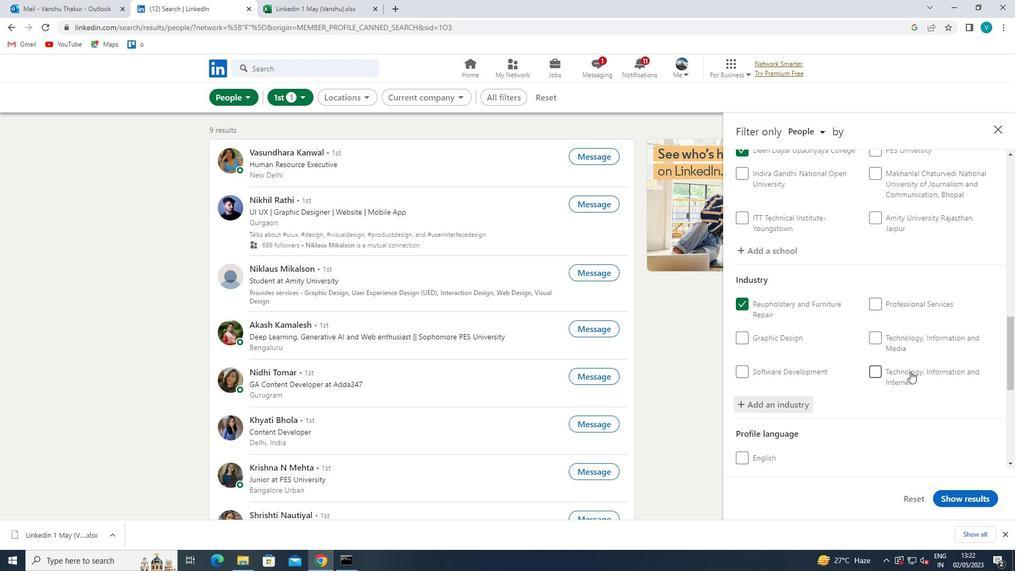
Action: Mouse moved to (906, 374)
Screenshot: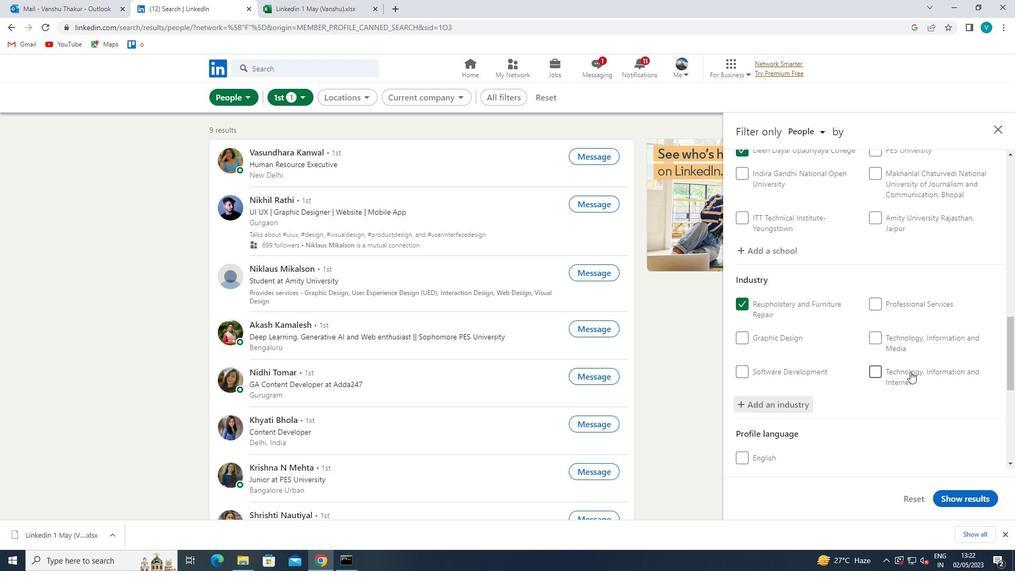 
Action: Mouse scrolled (906, 374) with delta (0, 0)
Screenshot: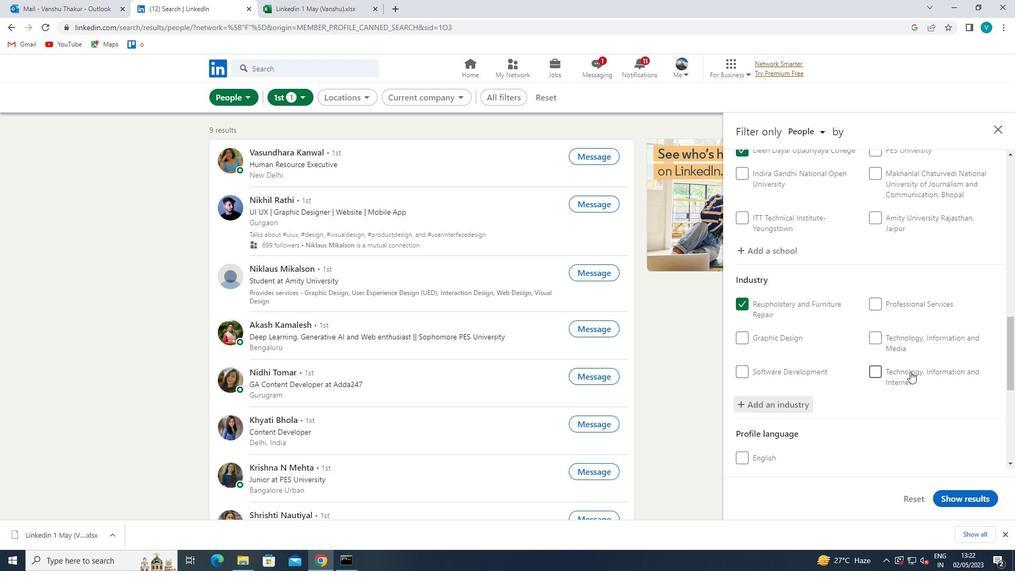 
Action: Mouse moved to (905, 376)
Screenshot: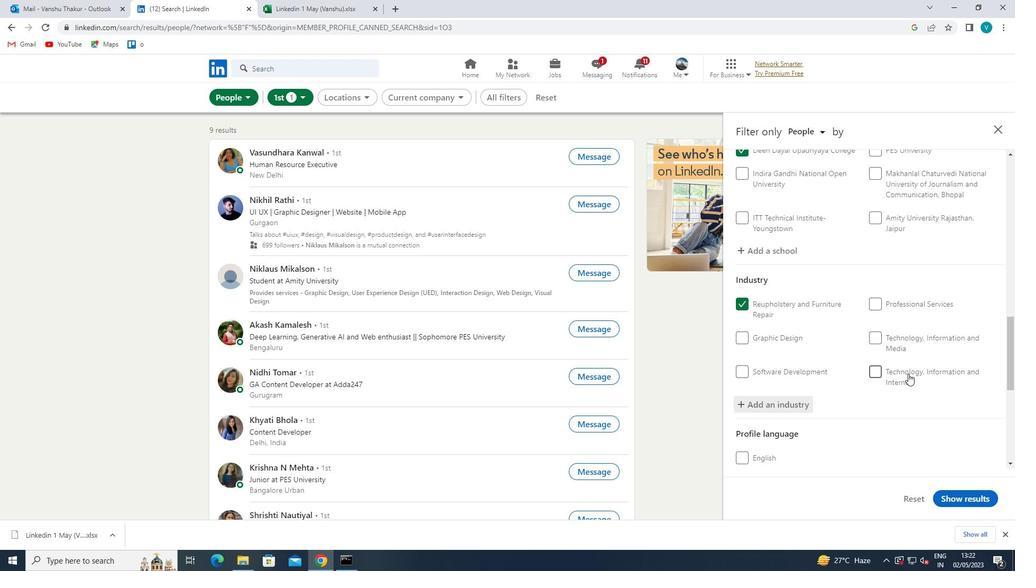 
Action: Mouse scrolled (905, 375) with delta (0, 0)
Screenshot: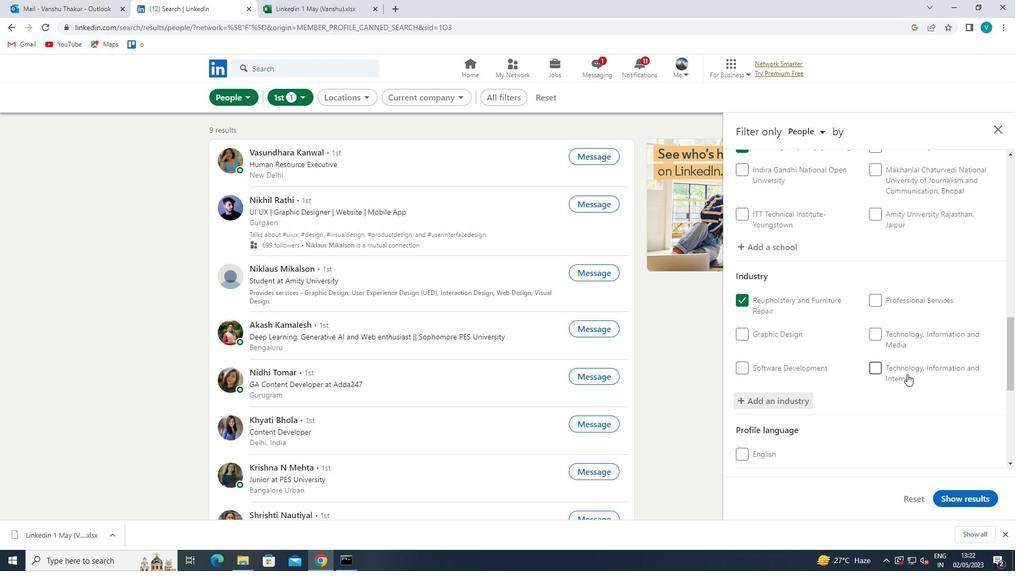 
Action: Mouse moved to (900, 383)
Screenshot: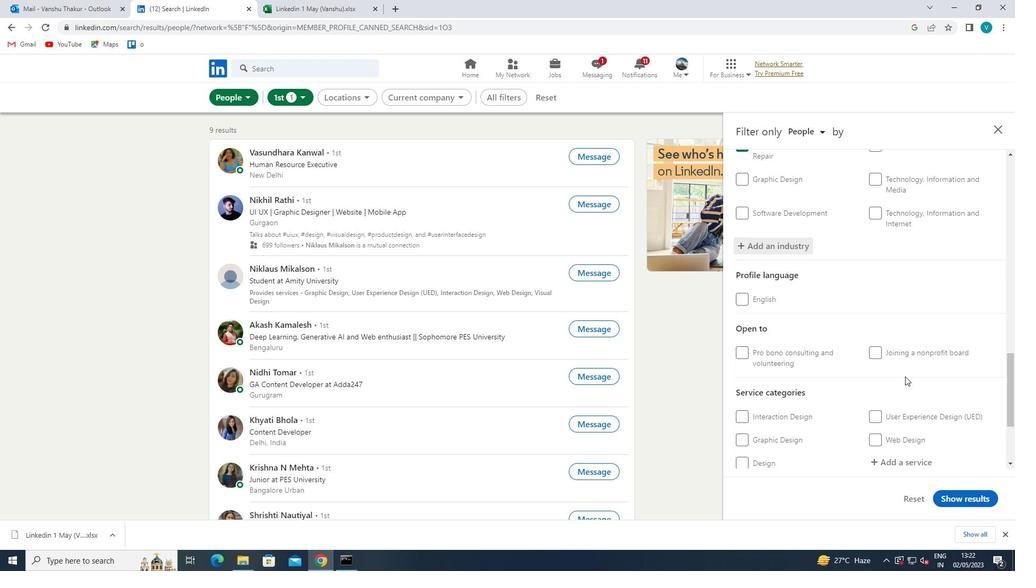 
Action: Mouse scrolled (900, 383) with delta (0, 0)
Screenshot: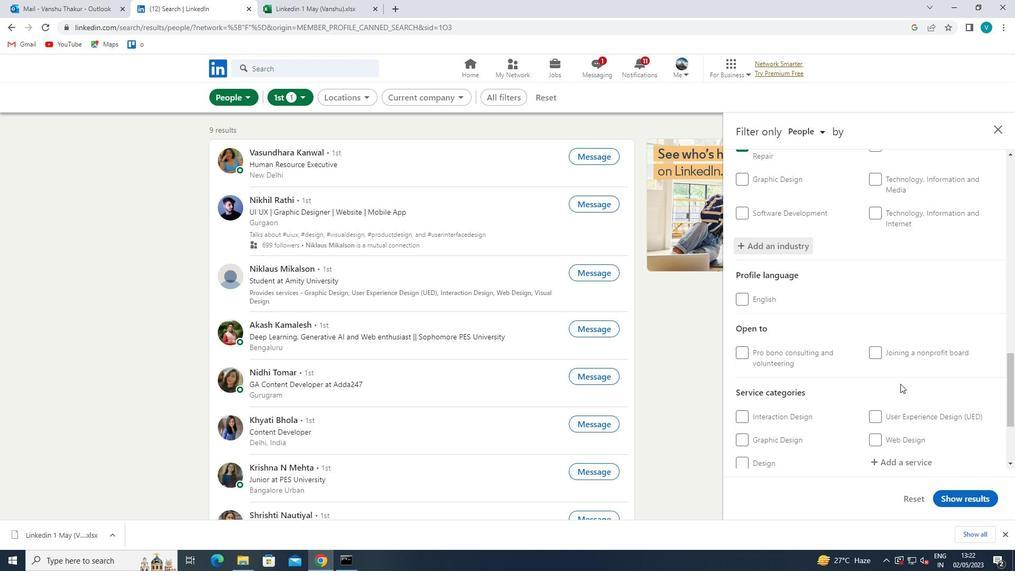 
Action: Mouse moved to (905, 410)
Screenshot: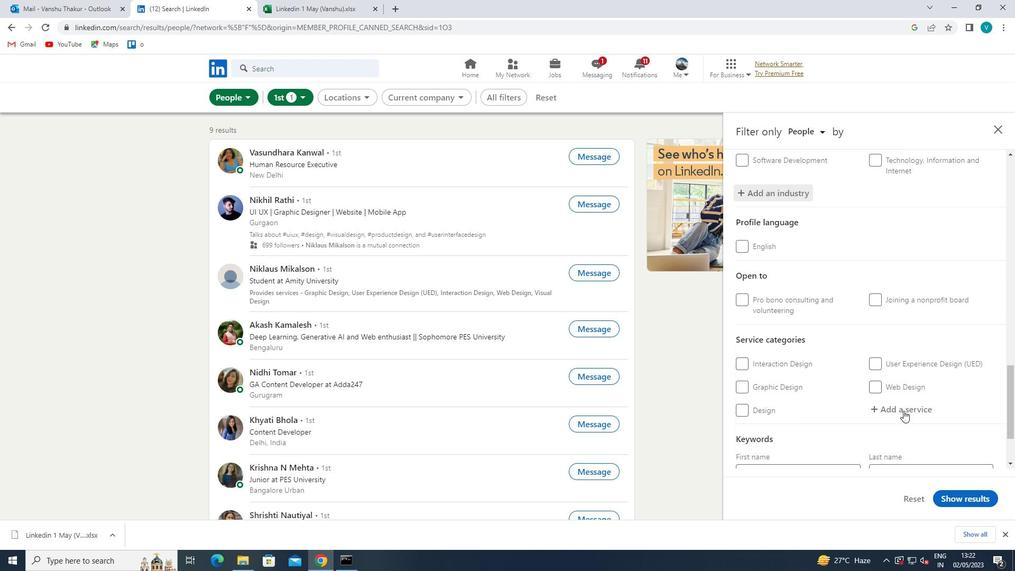
Action: Mouse pressed left at (905, 410)
Screenshot: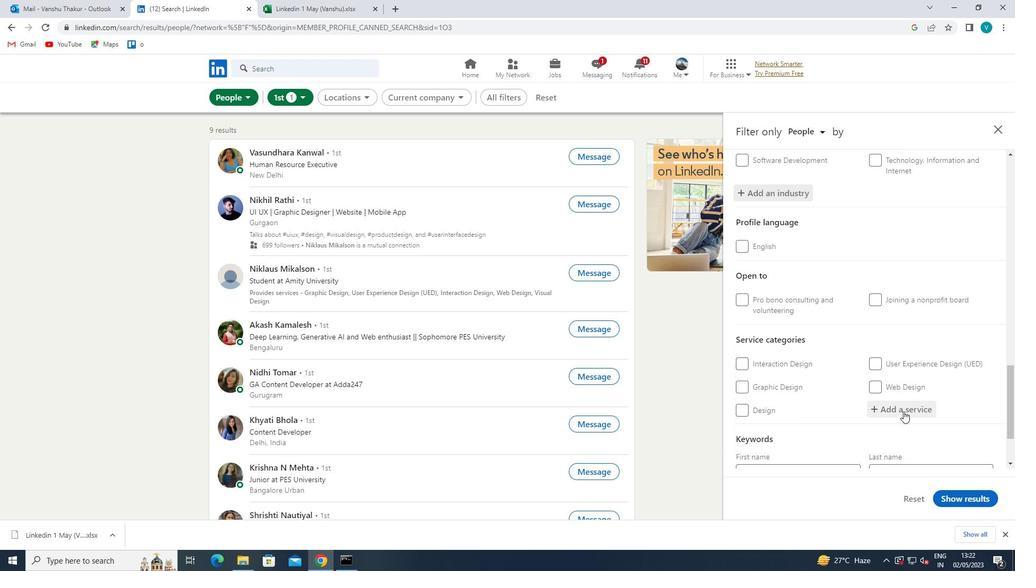 
Action: Mouse moved to (907, 410)
Screenshot: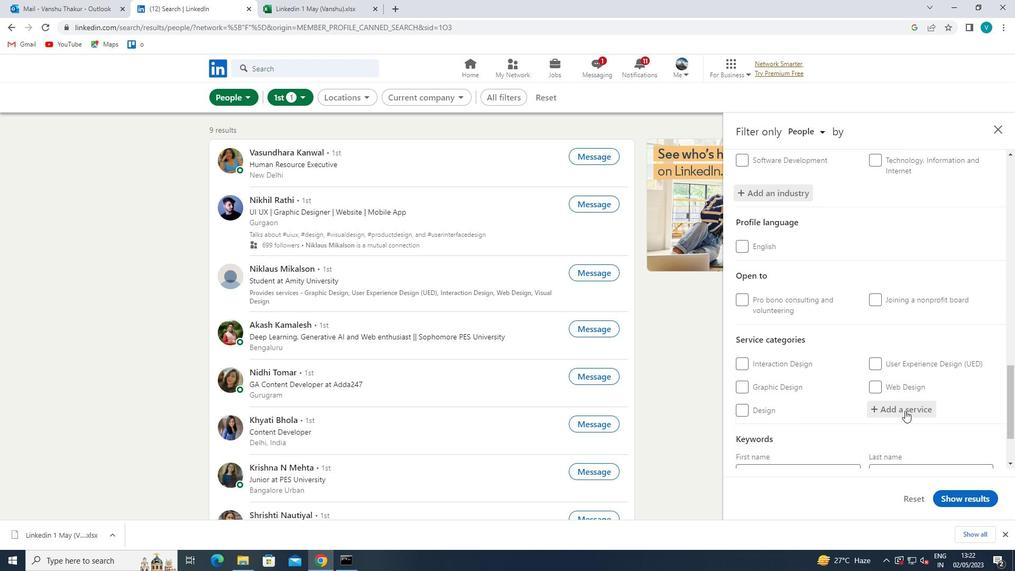 
Action: Key pressed <Key.shift>RESUME<Key.space>
Screenshot: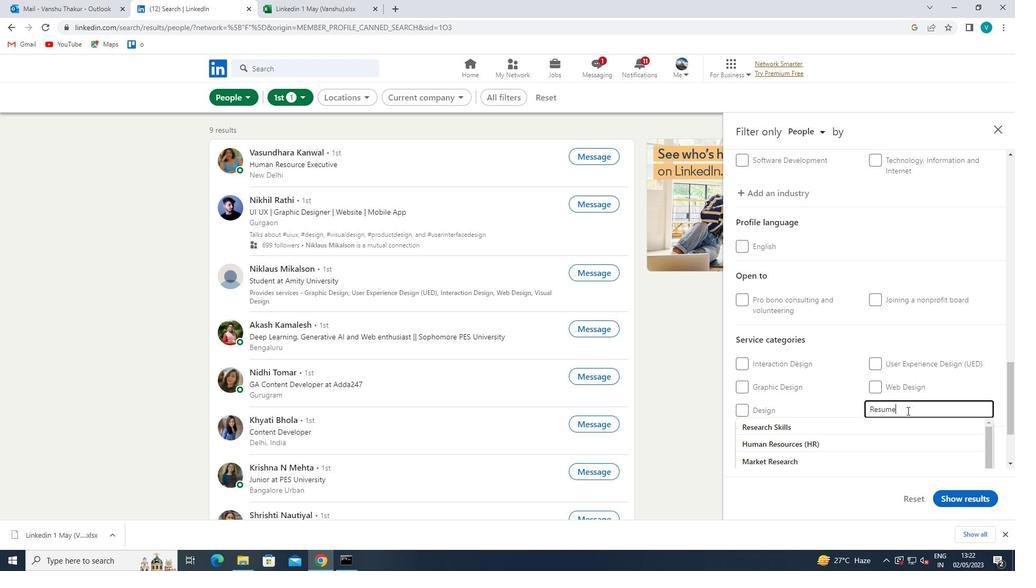 
Action: Mouse moved to (885, 424)
Screenshot: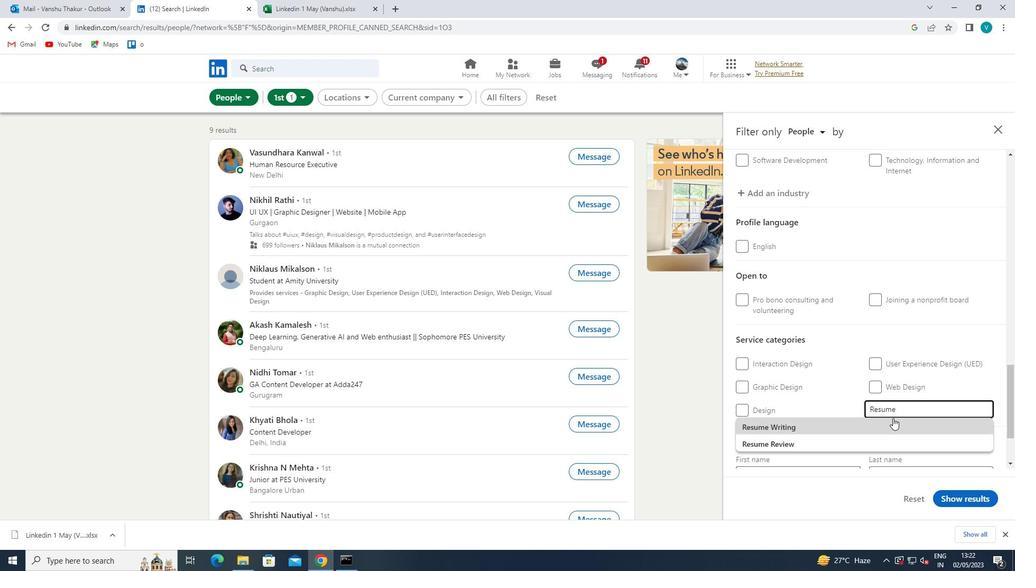 
Action: Mouse pressed left at (885, 424)
Screenshot: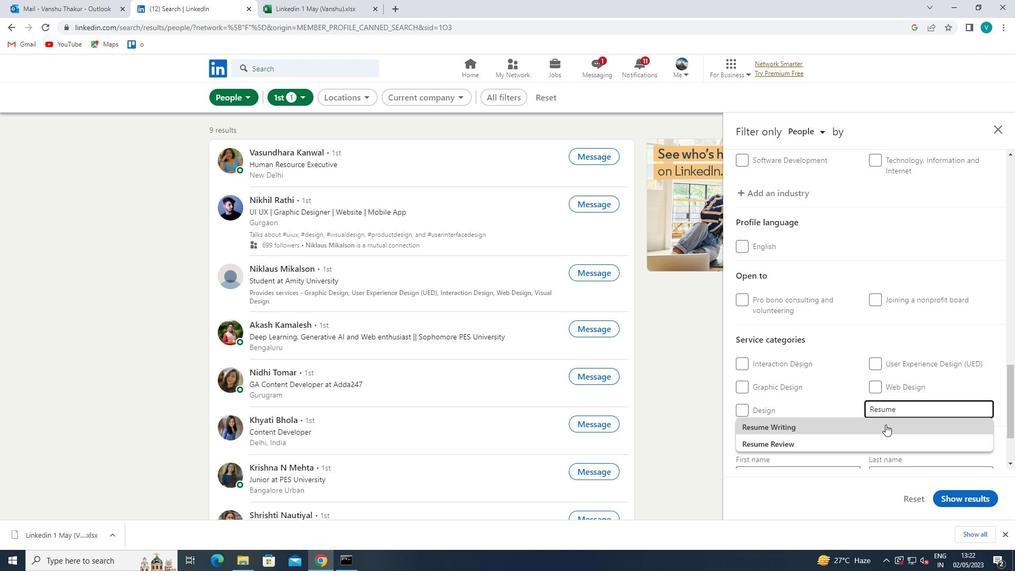 
Action: Mouse moved to (886, 344)
Screenshot: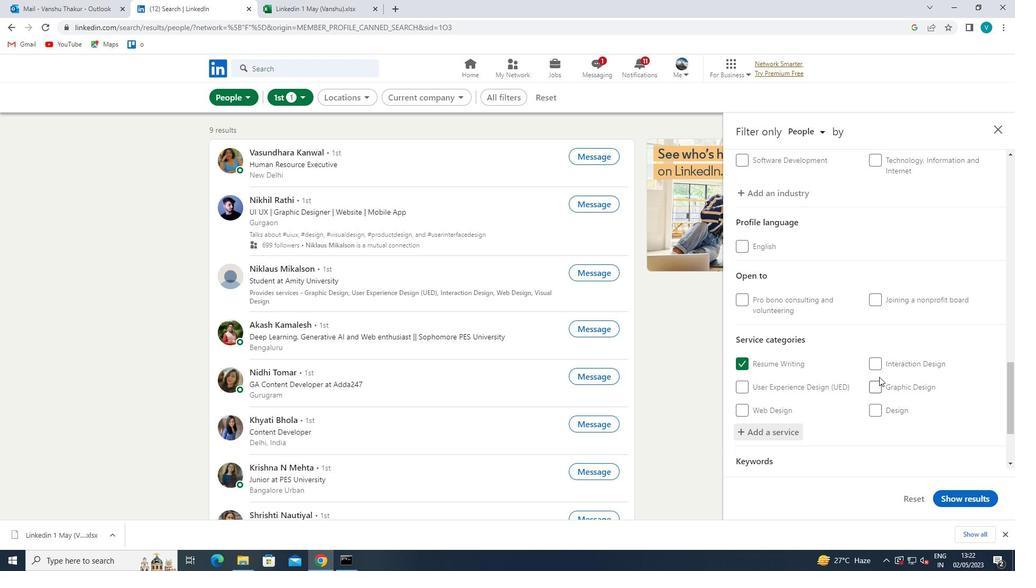 
Action: Mouse scrolled (886, 344) with delta (0, 0)
Screenshot: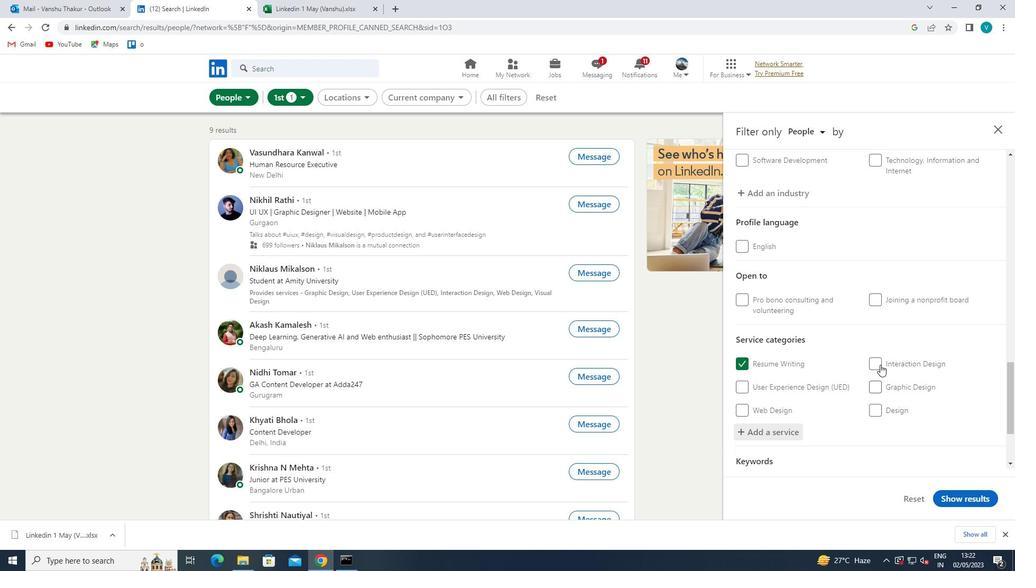 
Action: Mouse scrolled (886, 344) with delta (0, 0)
Screenshot: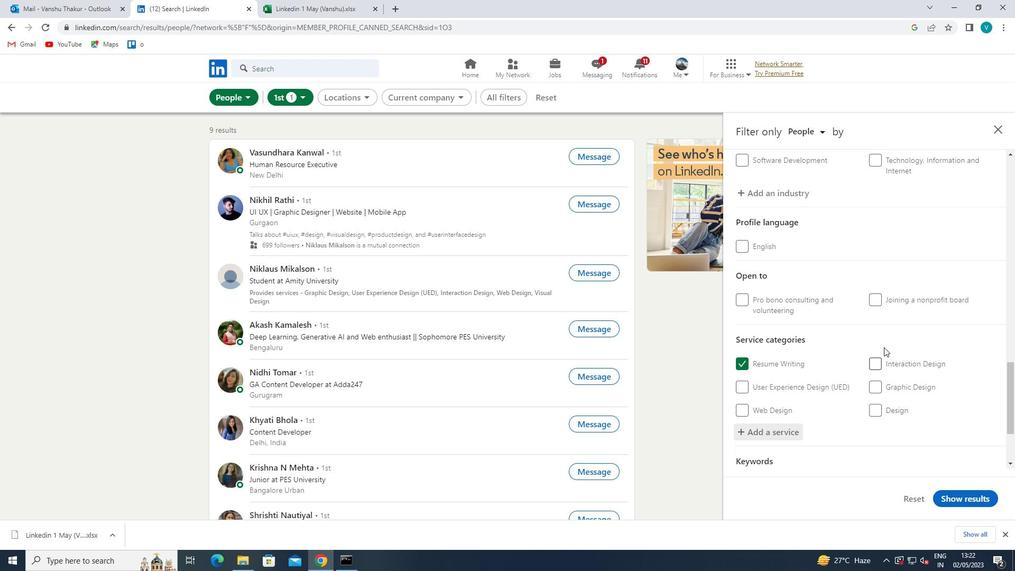 
Action: Mouse scrolled (886, 344) with delta (0, 0)
Screenshot: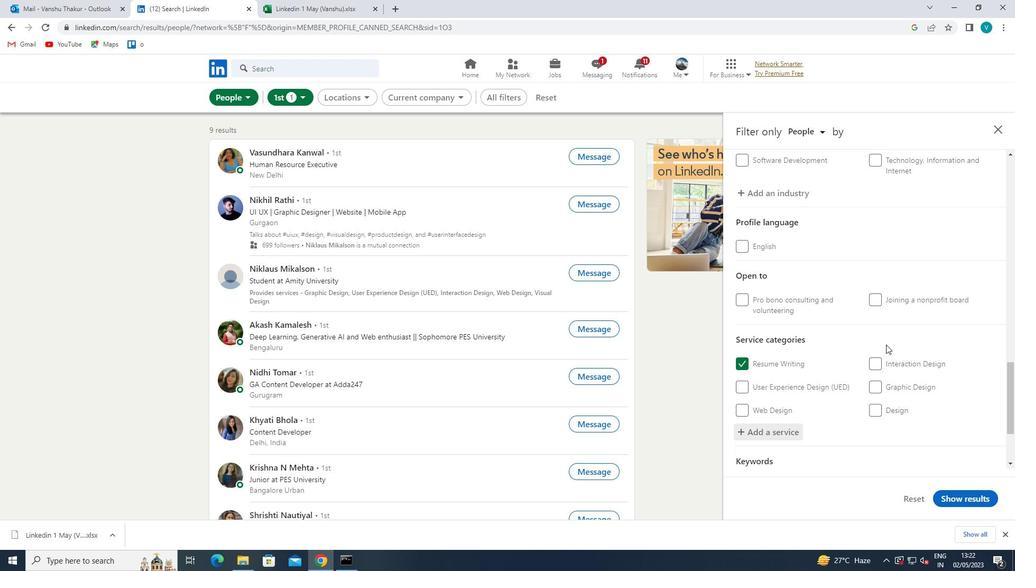 
Action: Mouse scrolled (886, 344) with delta (0, 0)
Screenshot: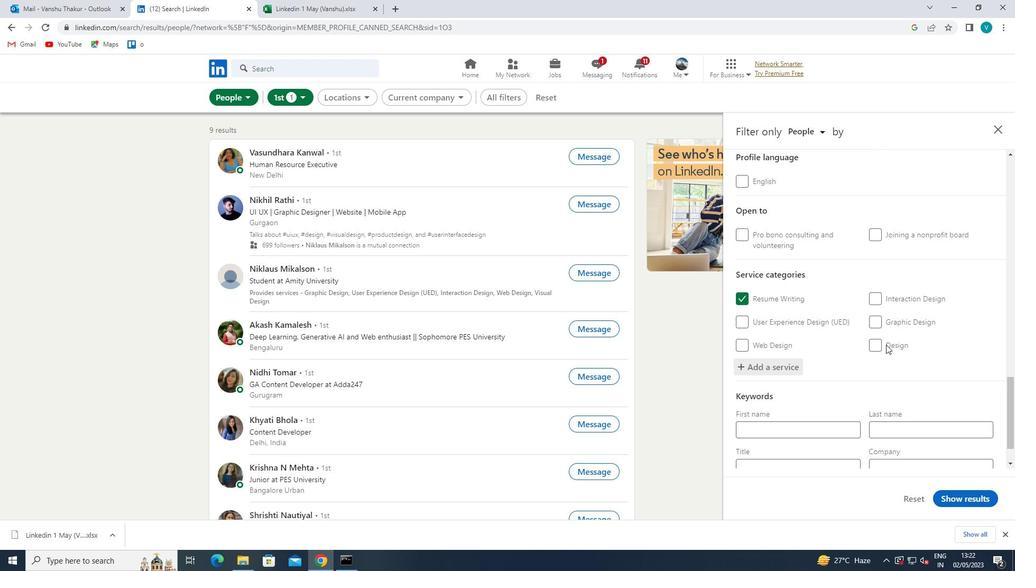 
Action: Mouse moved to (822, 425)
Screenshot: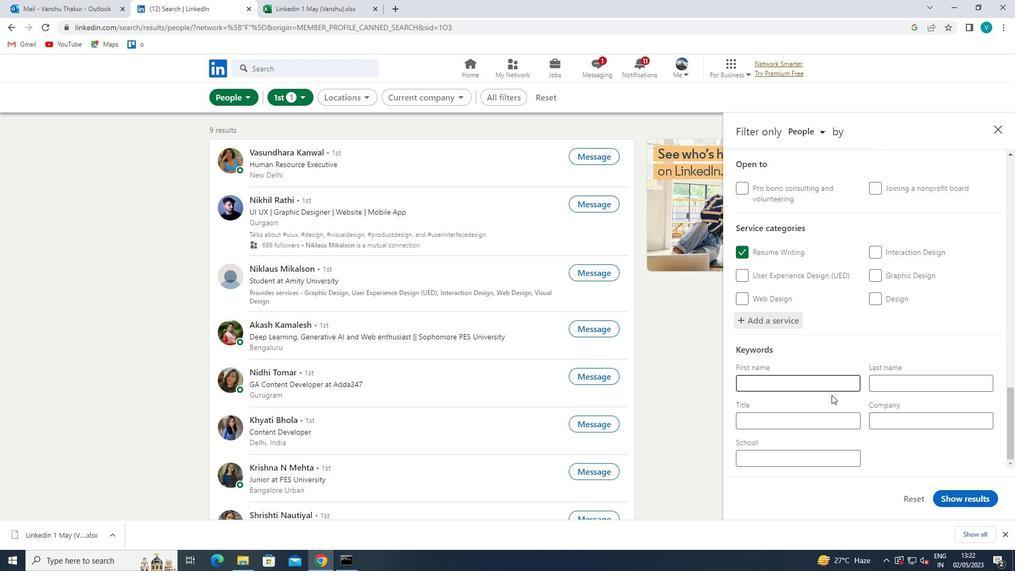 
Action: Mouse pressed left at (822, 425)
Screenshot: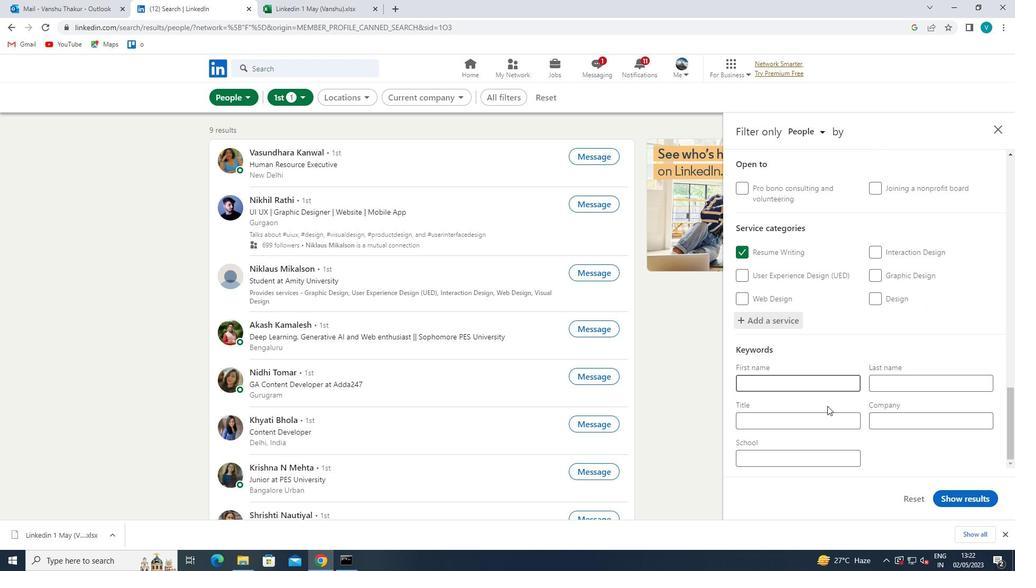 
Action: Mouse moved to (822, 425)
Screenshot: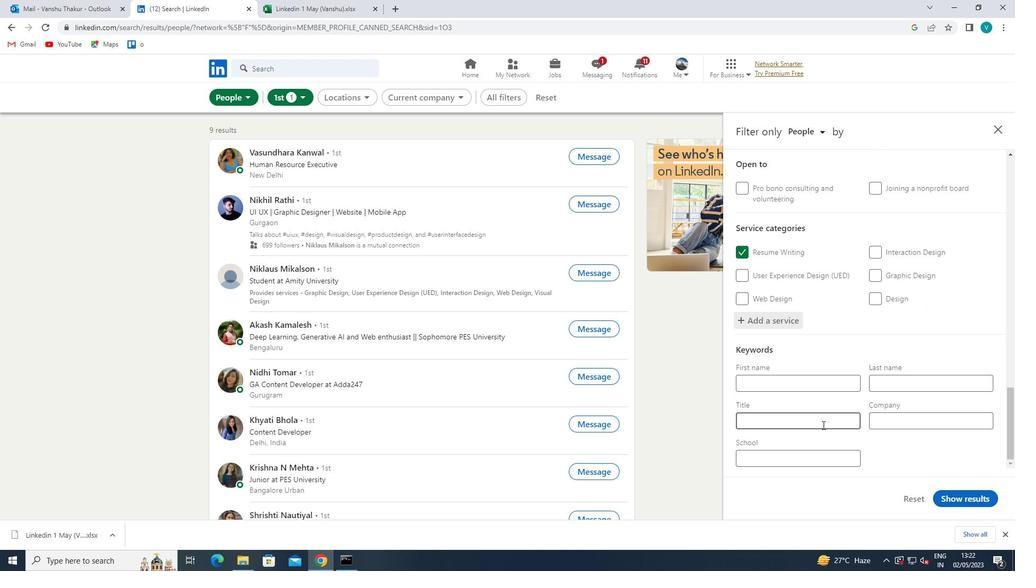 
Action: Key pressed <Key.shift>HOTEL<Key.space><Key.shift>RECEPTIOM<Key.backspace>NIST
Screenshot: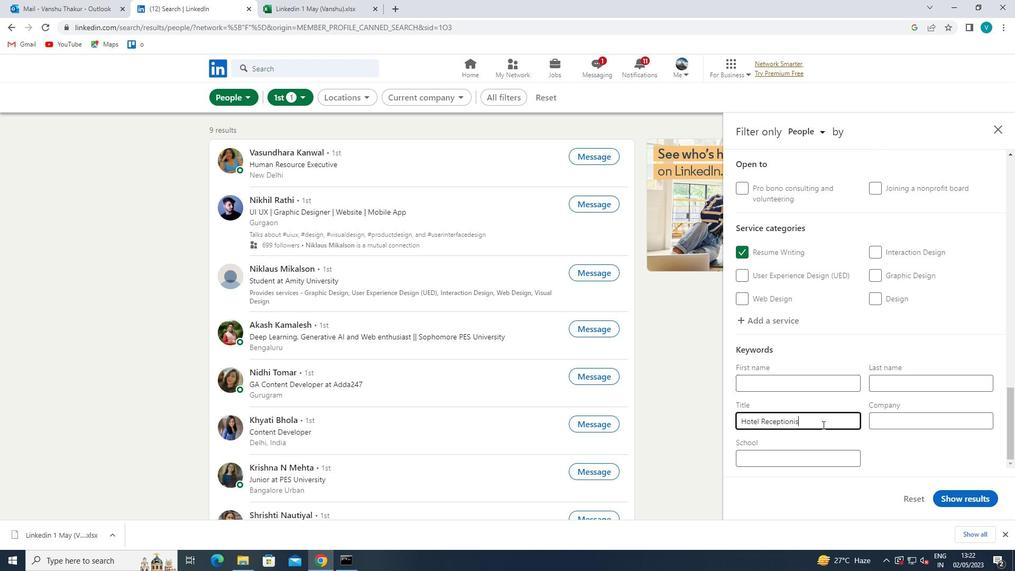 
Action: Mouse moved to (960, 498)
Screenshot: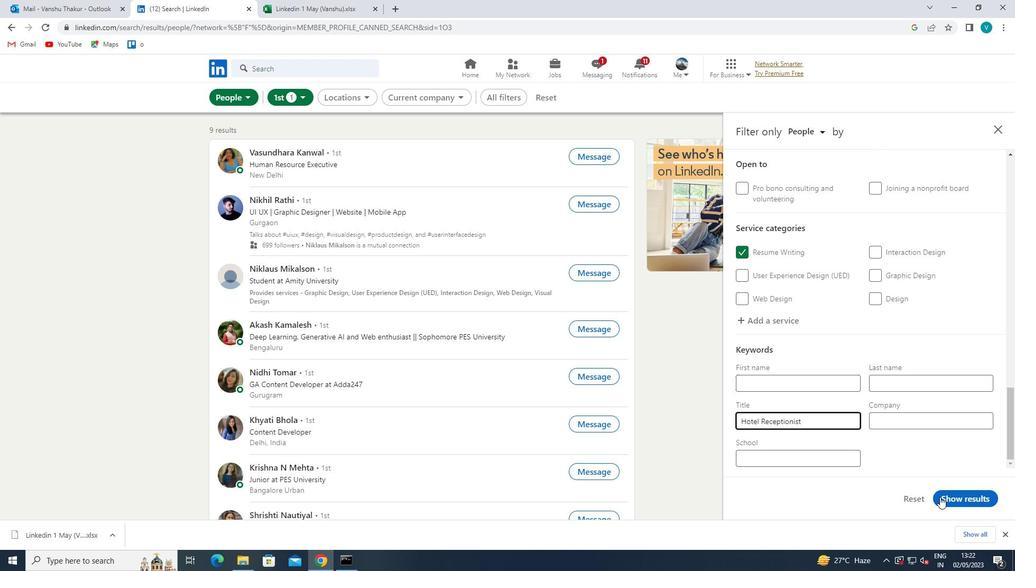 
Action: Mouse pressed left at (960, 498)
Screenshot: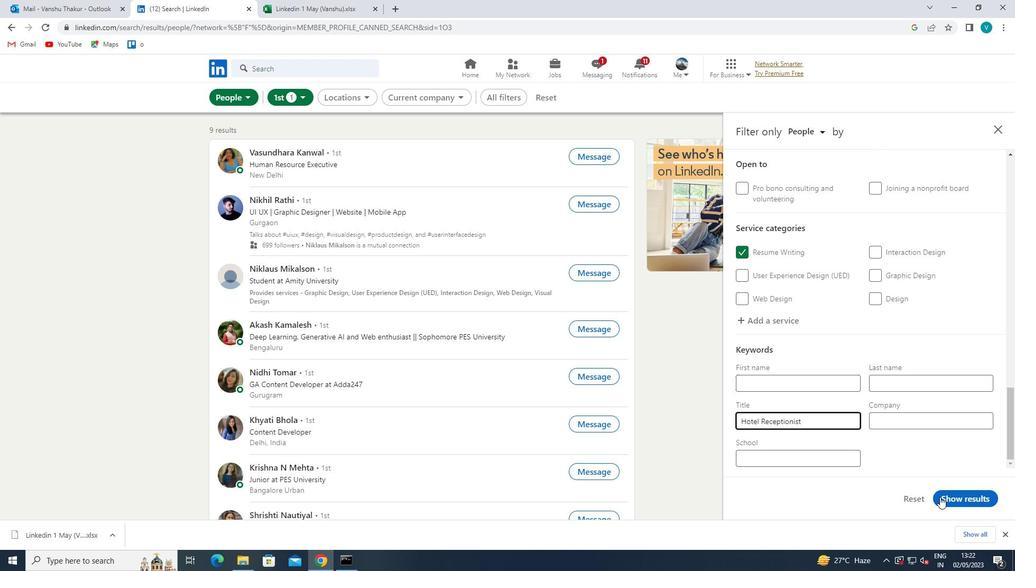 
